 Task: Search one way flight ticket for 5 adults, 1 child, 2 infants in seat and 1 infant on lap in business from San Juan/carolina: Luis Munoz Marin International Airport to Fort Wayne: Fort Wayne International Airport on 8-4-2023. Choice of flights is Spirit. Number of bags: 1 carry on bag. Price is upto 76000. Outbound departure time preference is 17:30.
Action: Mouse moved to (284, 238)
Screenshot: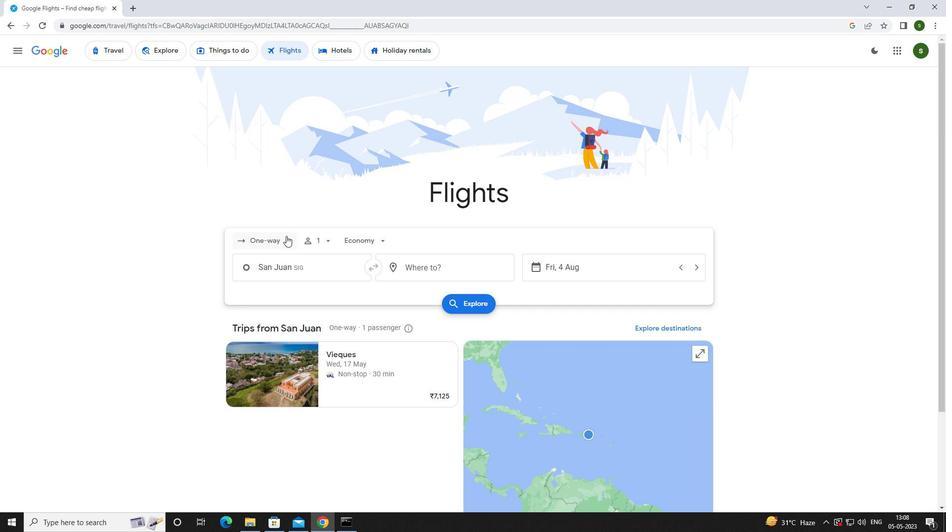 
Action: Mouse pressed left at (284, 238)
Screenshot: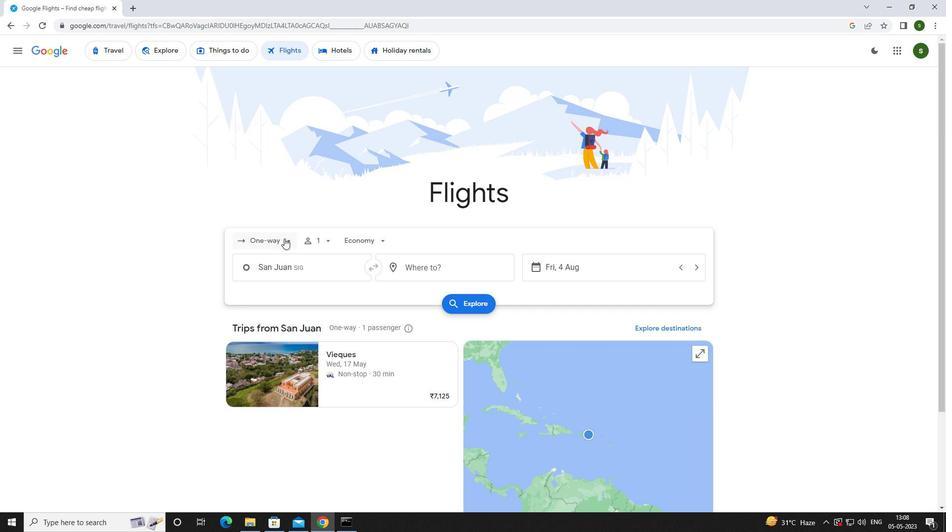
Action: Mouse moved to (284, 287)
Screenshot: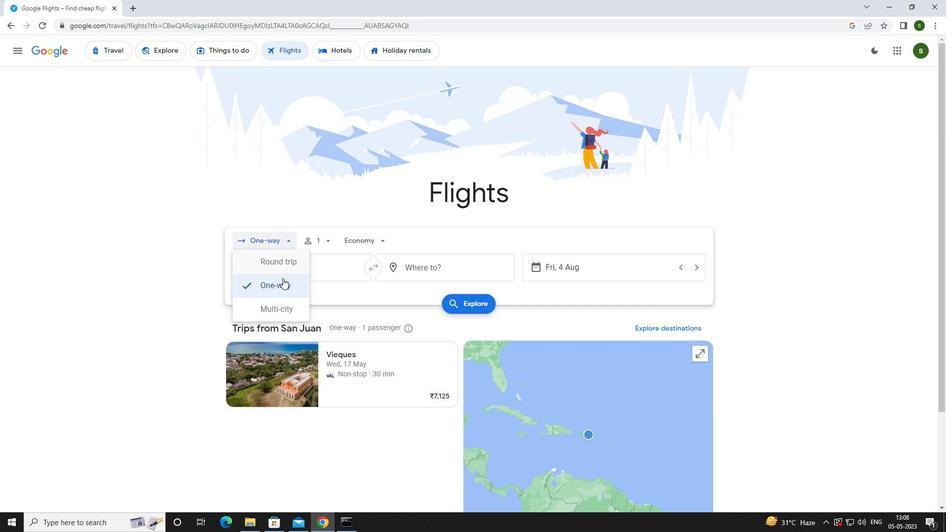 
Action: Mouse pressed left at (284, 287)
Screenshot: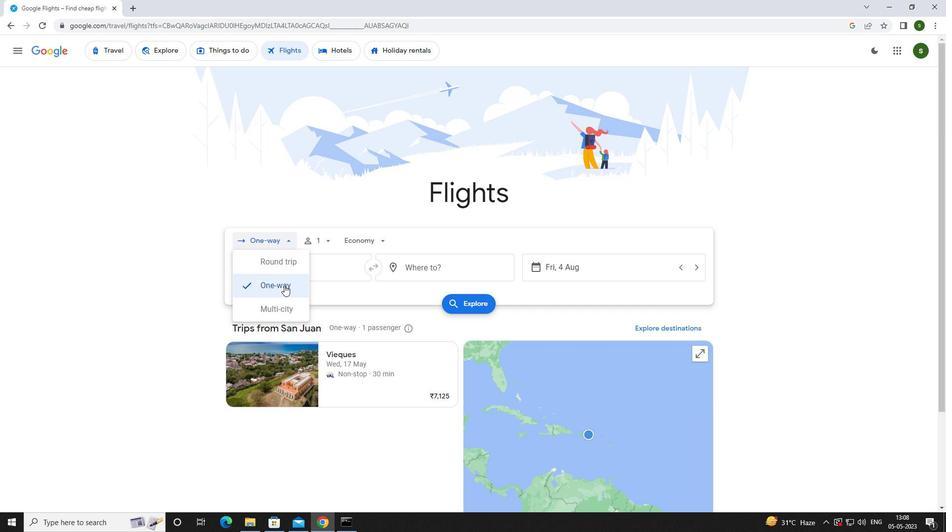 
Action: Mouse moved to (321, 238)
Screenshot: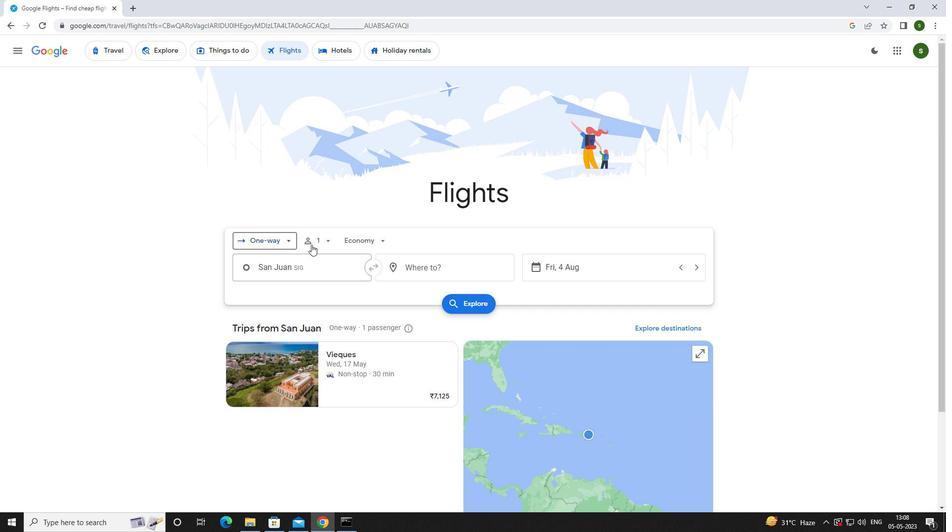 
Action: Mouse pressed left at (321, 238)
Screenshot: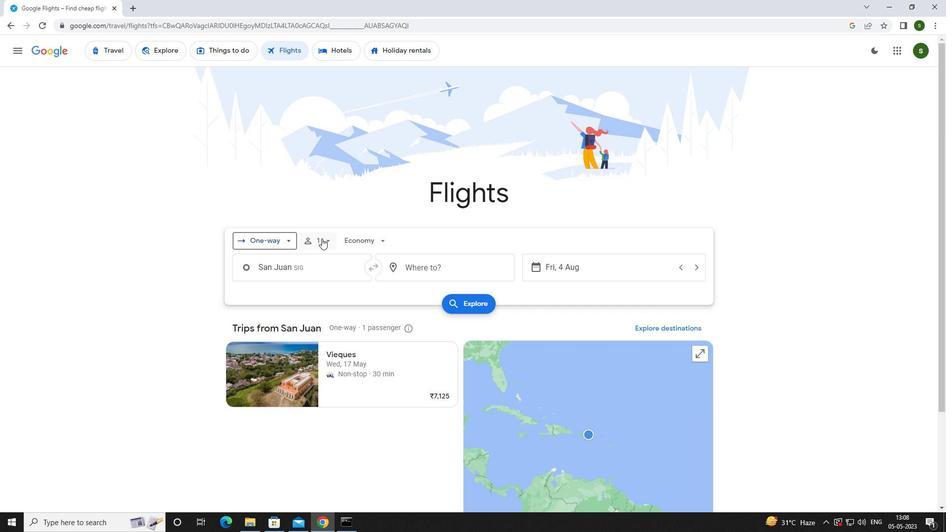
Action: Mouse moved to (404, 266)
Screenshot: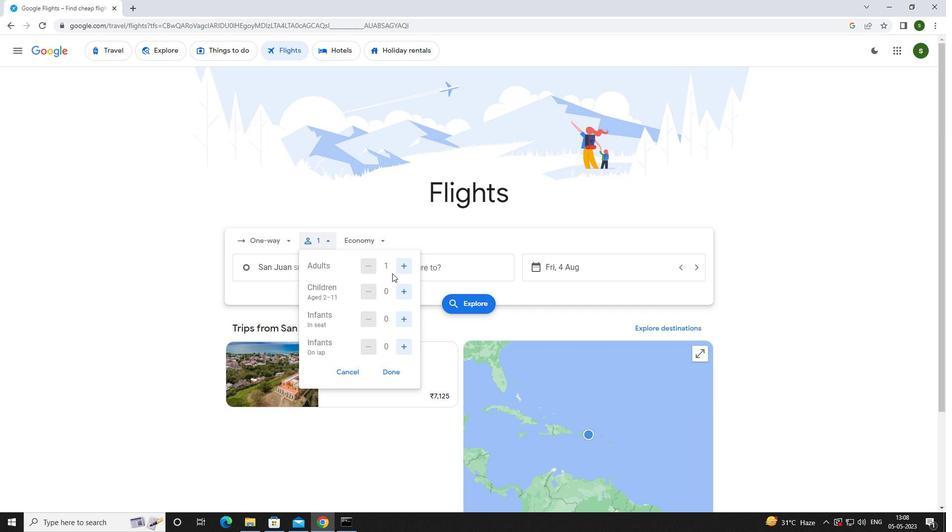 
Action: Mouse pressed left at (404, 266)
Screenshot: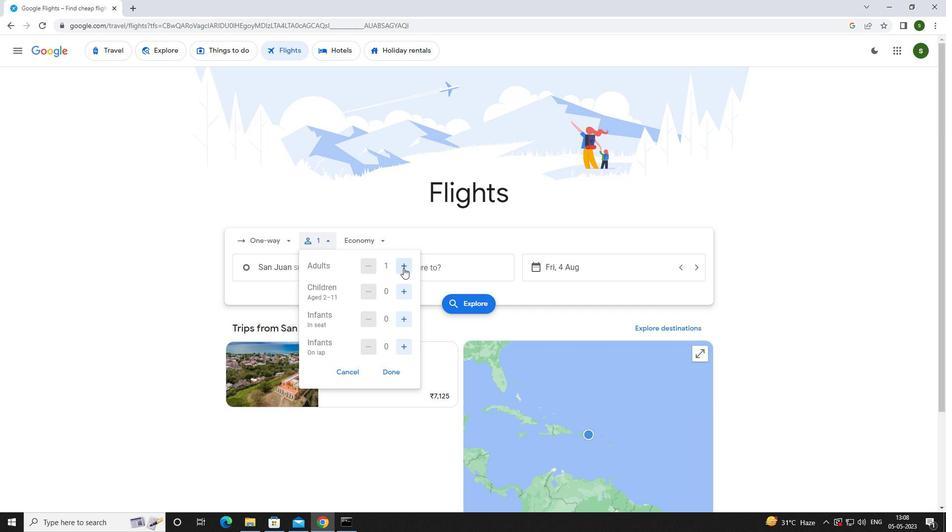 
Action: Mouse pressed left at (404, 266)
Screenshot: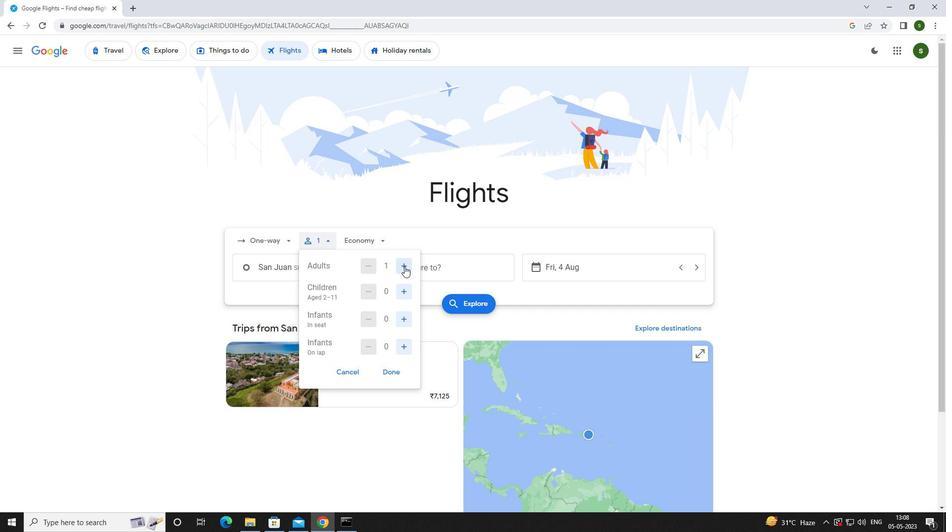 
Action: Mouse pressed left at (404, 266)
Screenshot: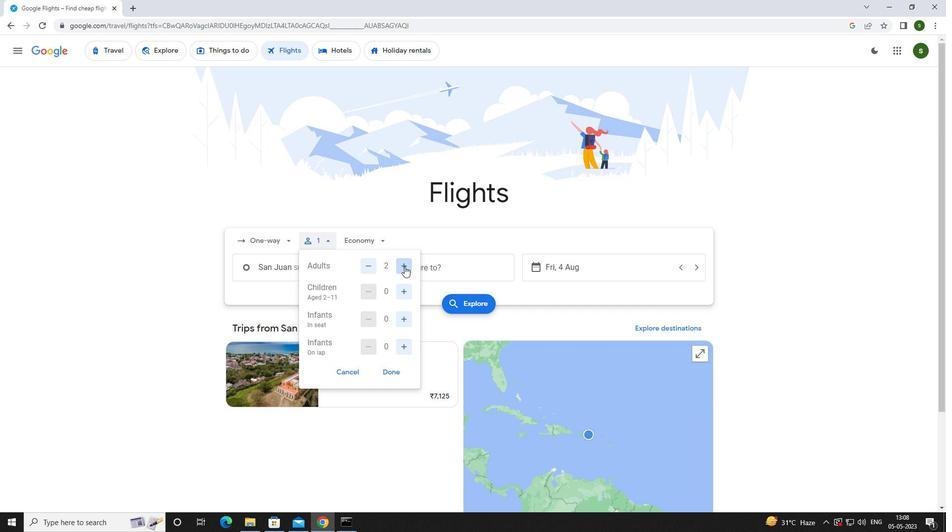
Action: Mouse pressed left at (404, 266)
Screenshot: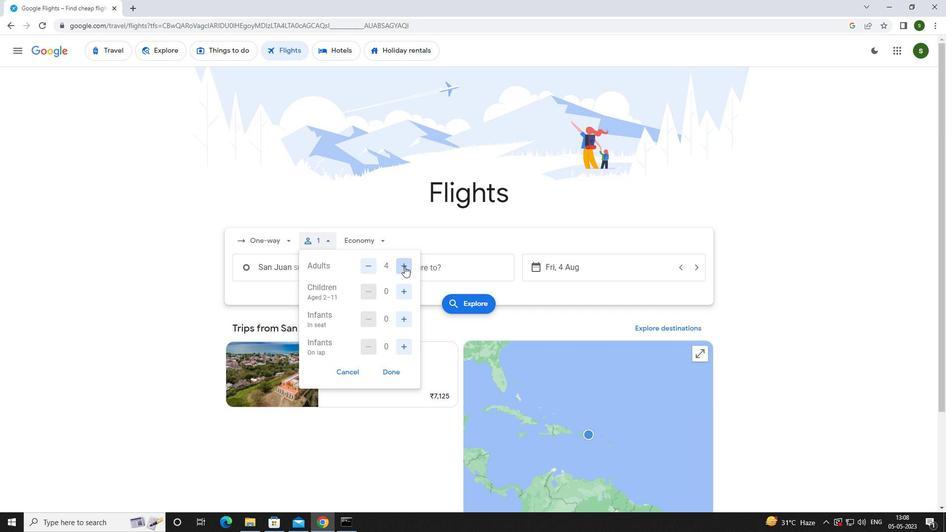 
Action: Mouse moved to (402, 286)
Screenshot: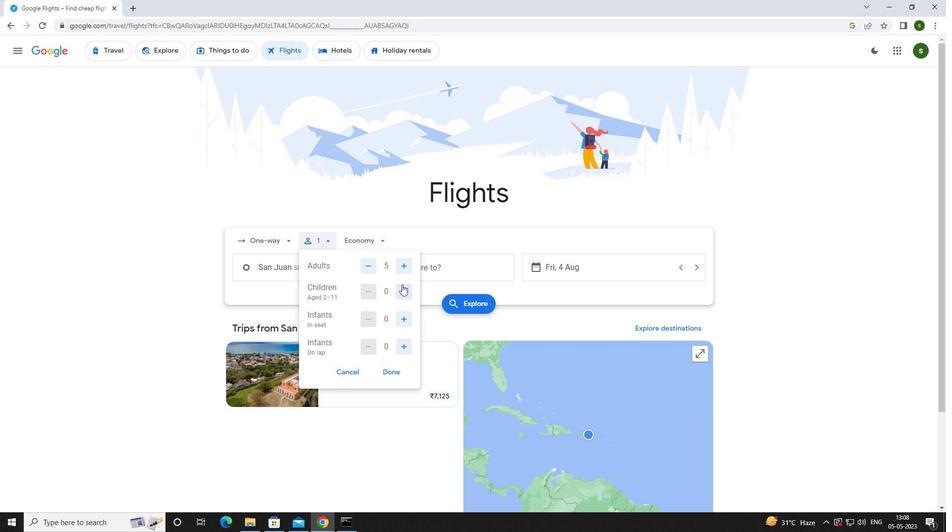 
Action: Mouse pressed left at (402, 286)
Screenshot: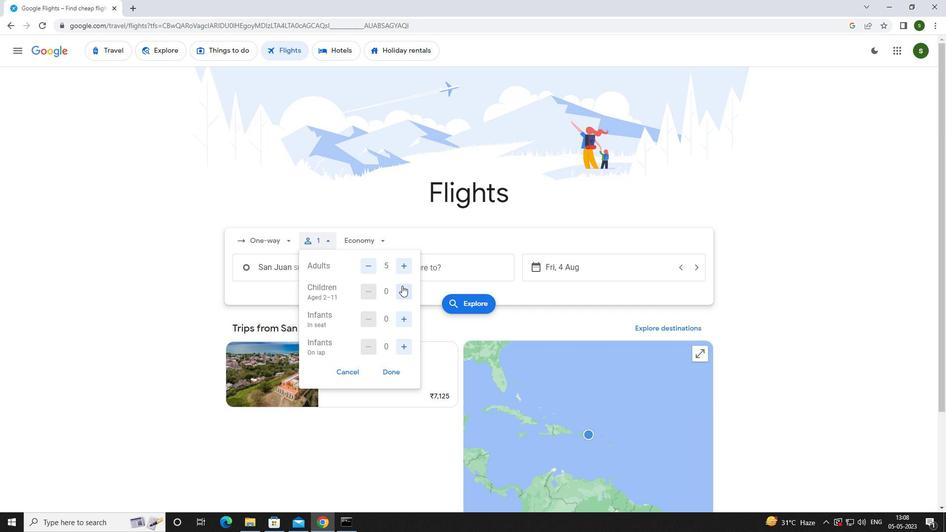 
Action: Mouse moved to (403, 320)
Screenshot: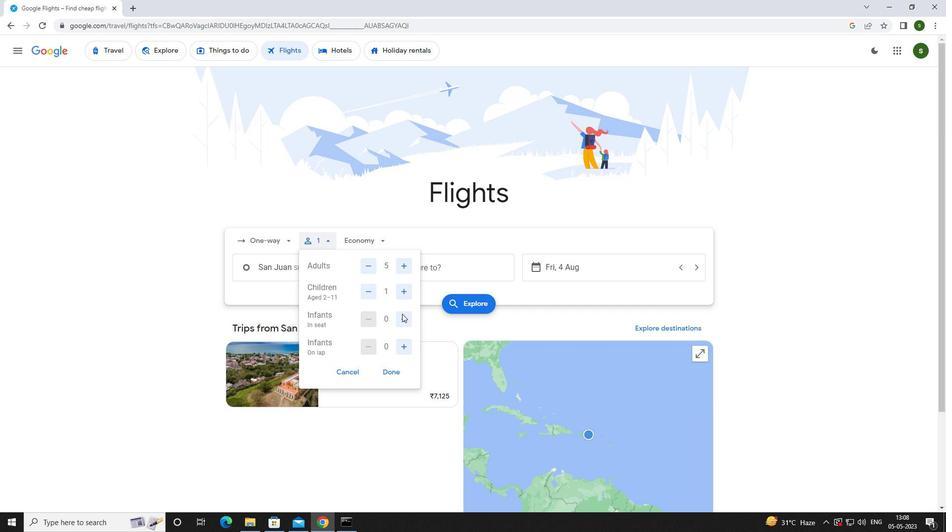 
Action: Mouse pressed left at (403, 320)
Screenshot: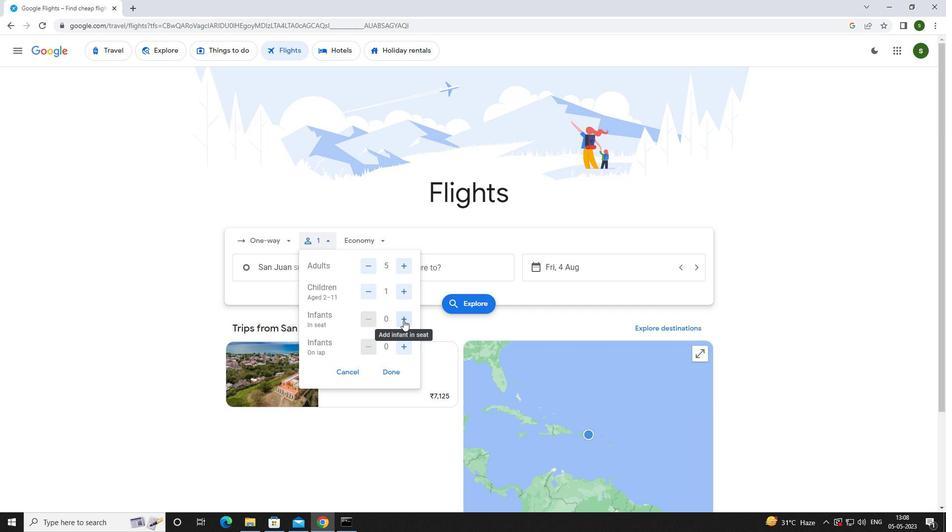 
Action: Mouse pressed left at (403, 320)
Screenshot: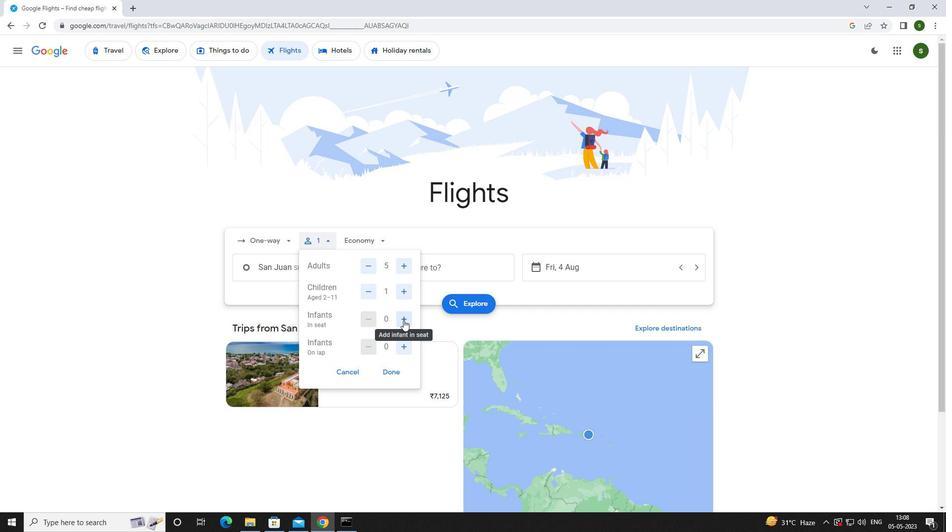 
Action: Mouse moved to (399, 345)
Screenshot: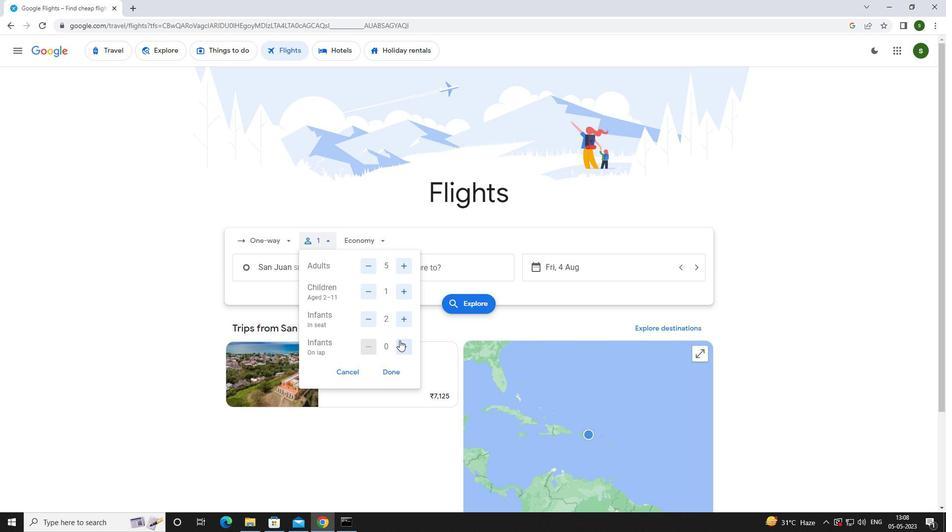 
Action: Mouse pressed left at (399, 345)
Screenshot: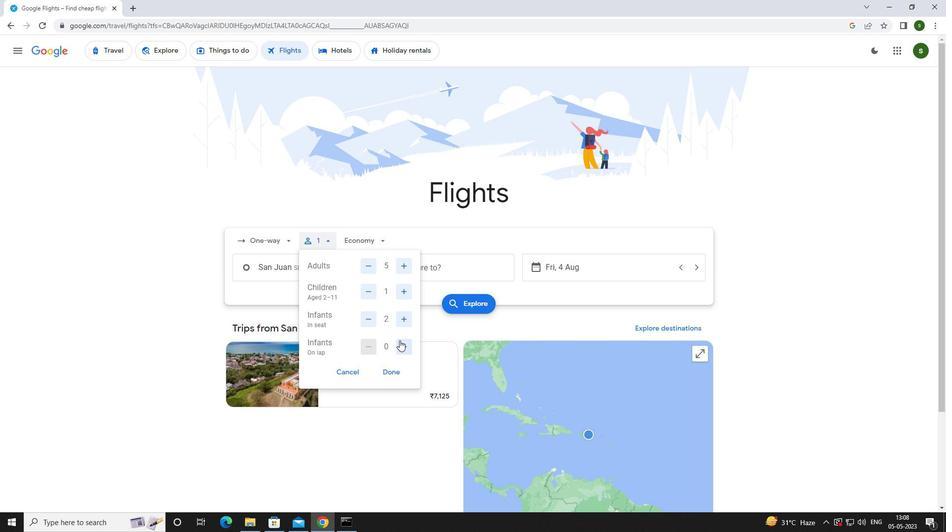 
Action: Mouse moved to (377, 239)
Screenshot: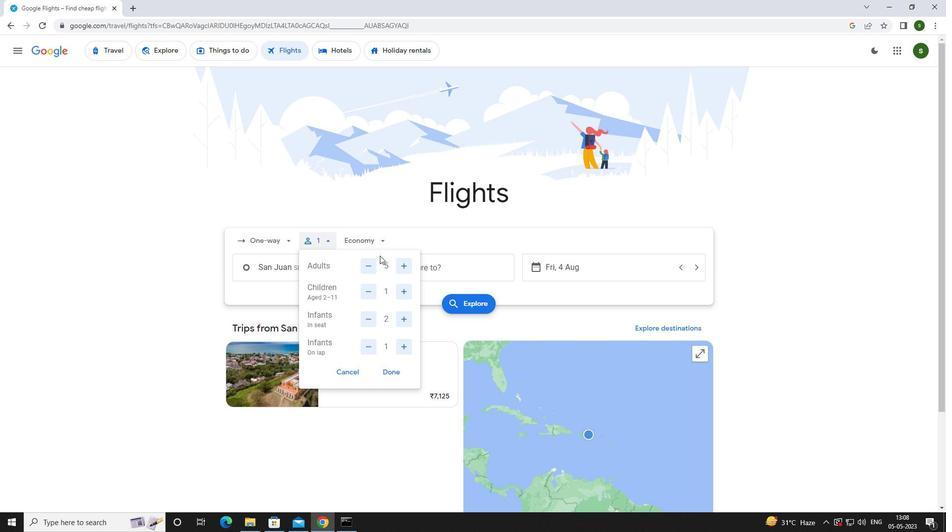 
Action: Mouse pressed left at (377, 239)
Screenshot: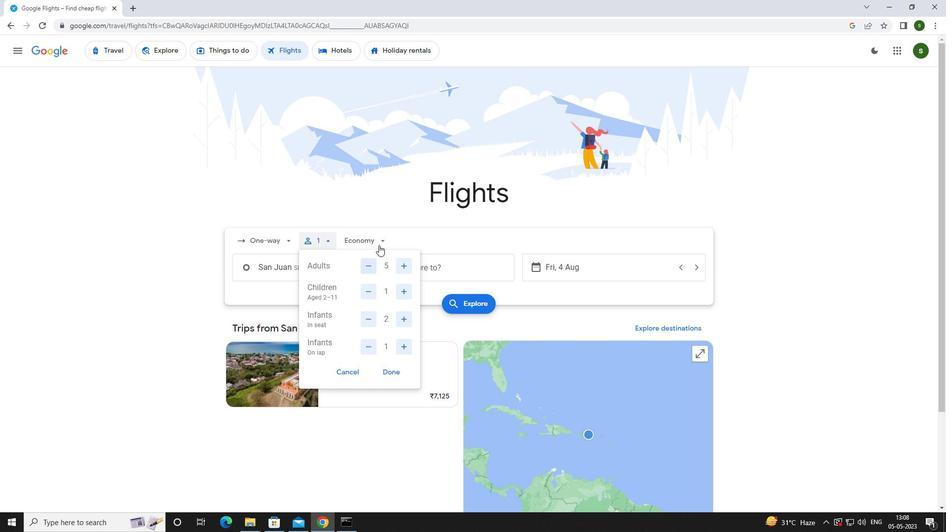 
Action: Mouse moved to (391, 310)
Screenshot: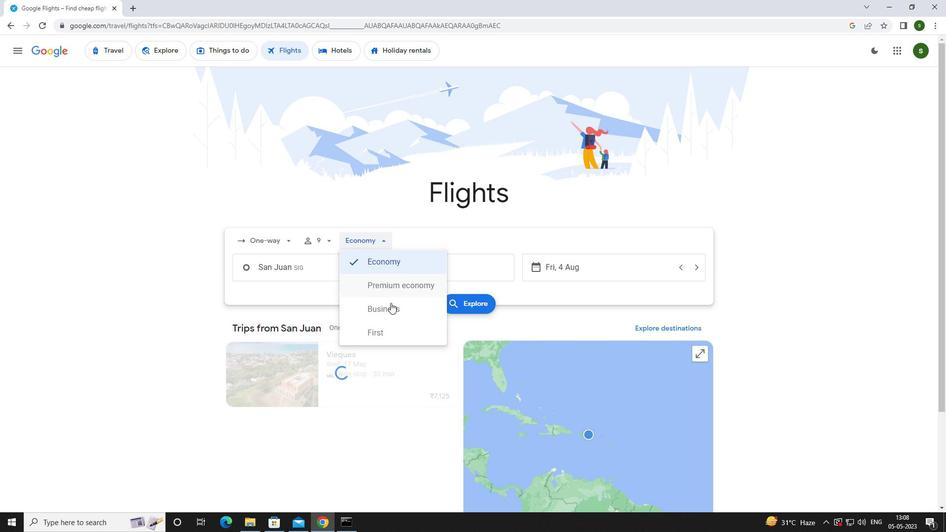 
Action: Mouse pressed left at (391, 310)
Screenshot: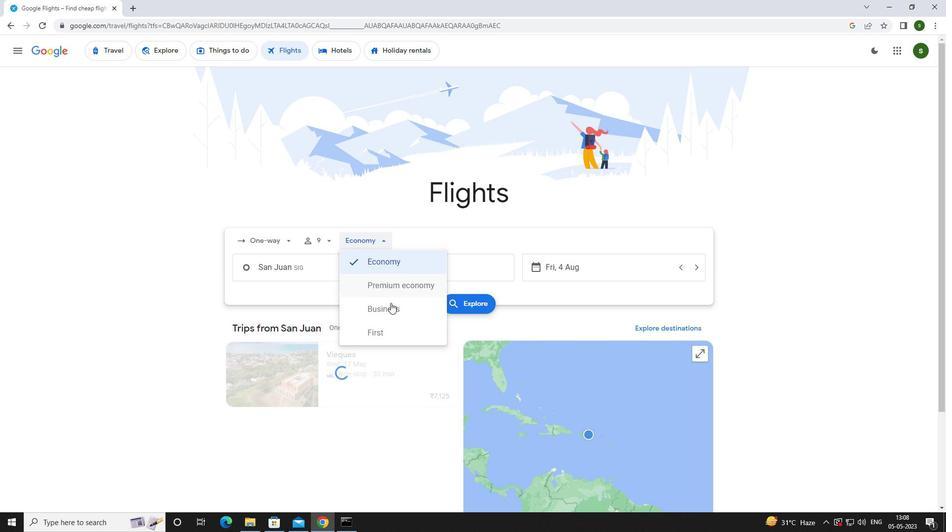
Action: Mouse moved to (320, 272)
Screenshot: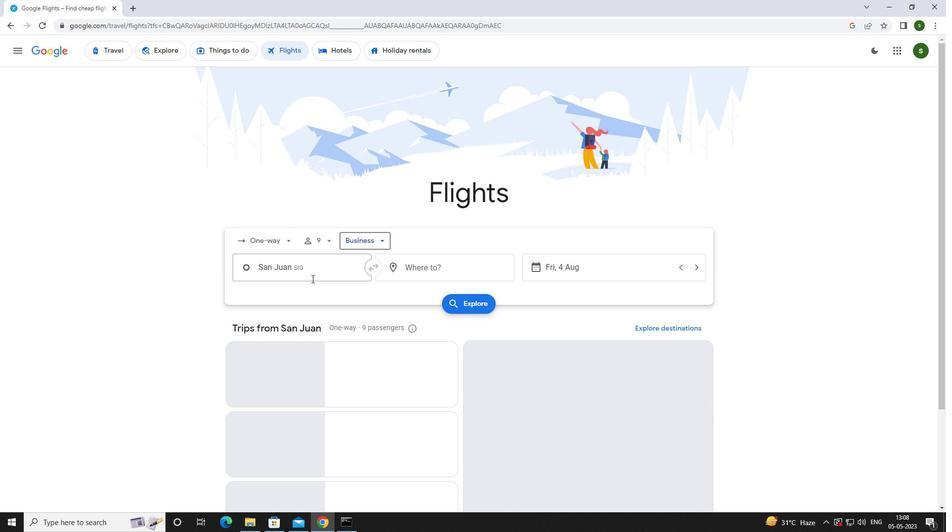 
Action: Mouse pressed left at (320, 272)
Screenshot: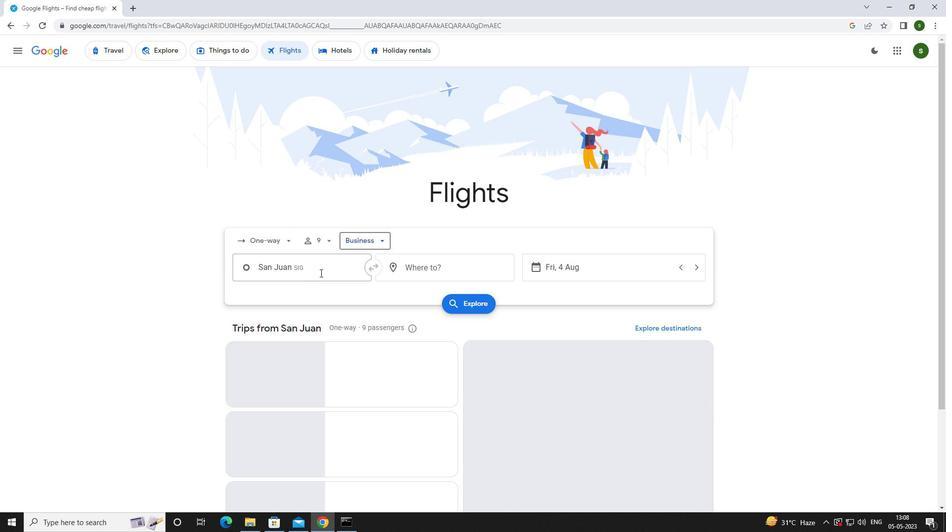 
Action: Mouse moved to (323, 276)
Screenshot: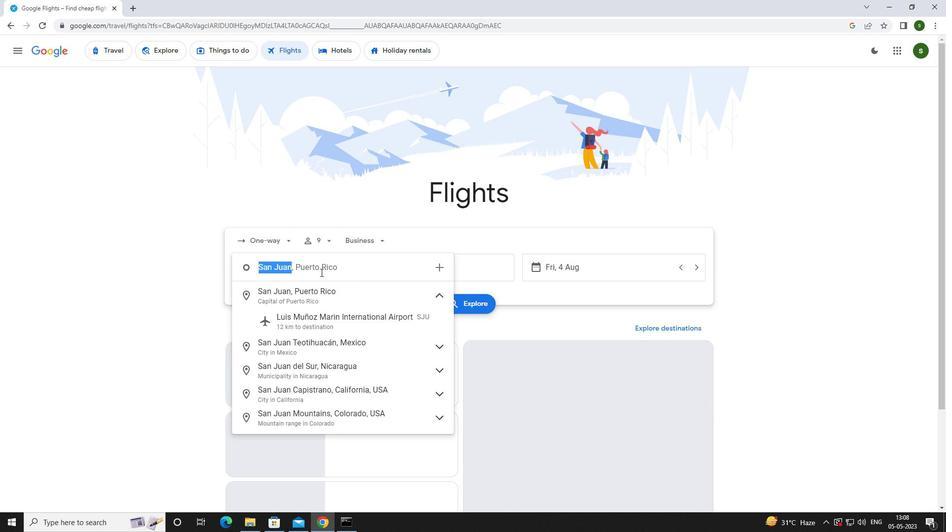 
Action: Key pressed <Key.caps_lock>l<Key.caps_lock>uis<Key.space><Key.caps_lock>m<Key.caps_lock>un
Screenshot: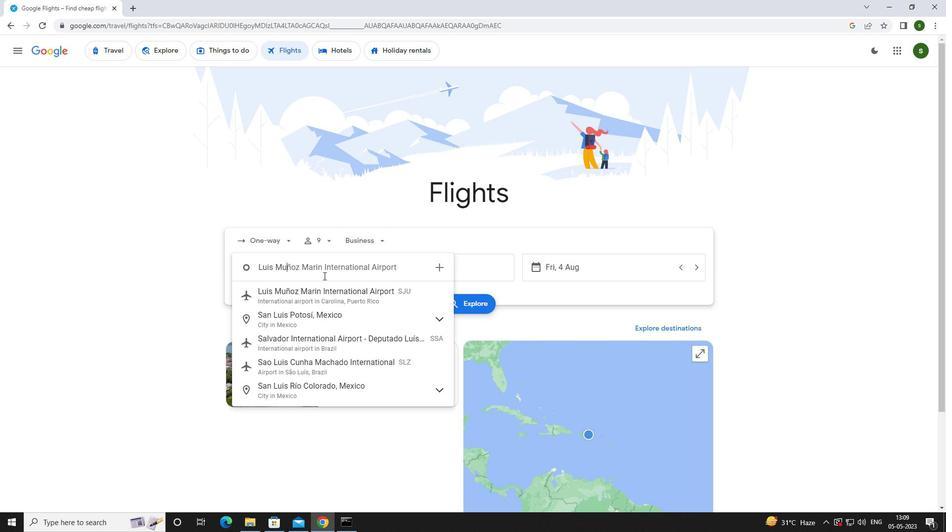 
Action: Mouse moved to (325, 293)
Screenshot: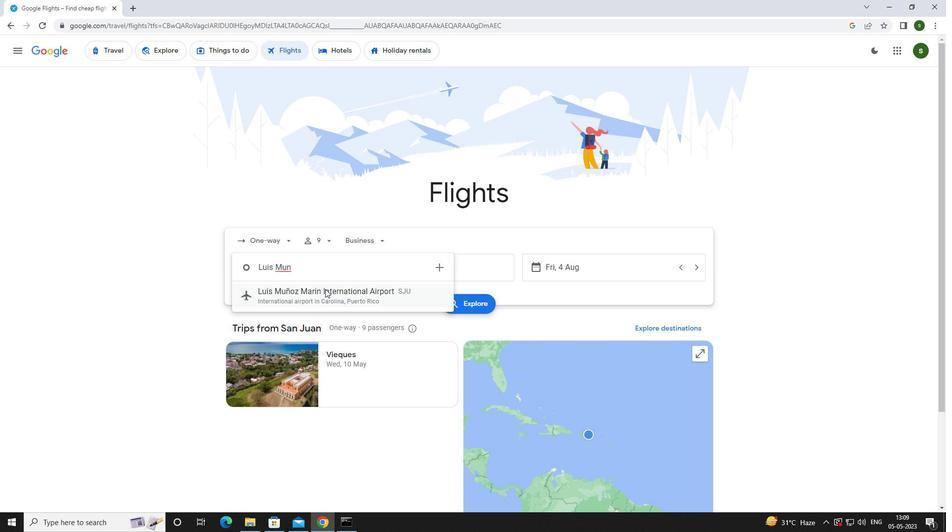 
Action: Mouse pressed left at (325, 293)
Screenshot: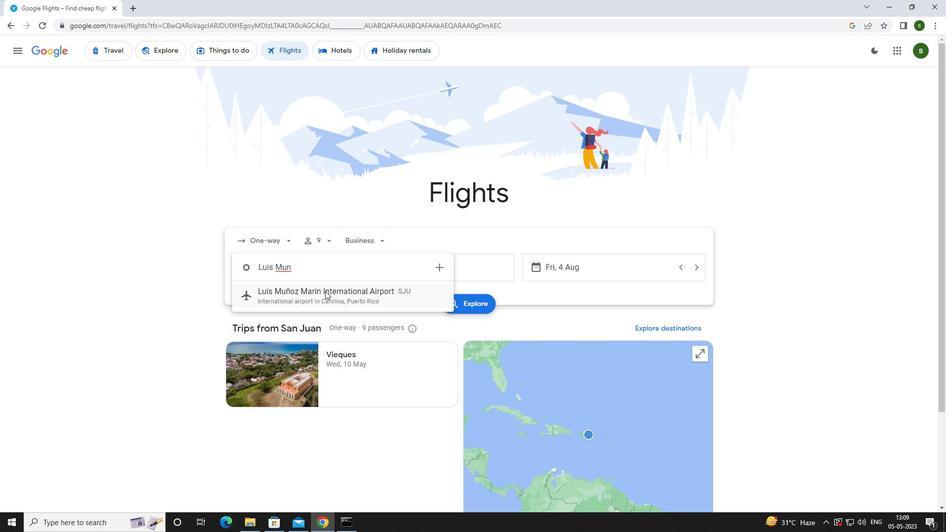 
Action: Mouse moved to (434, 271)
Screenshot: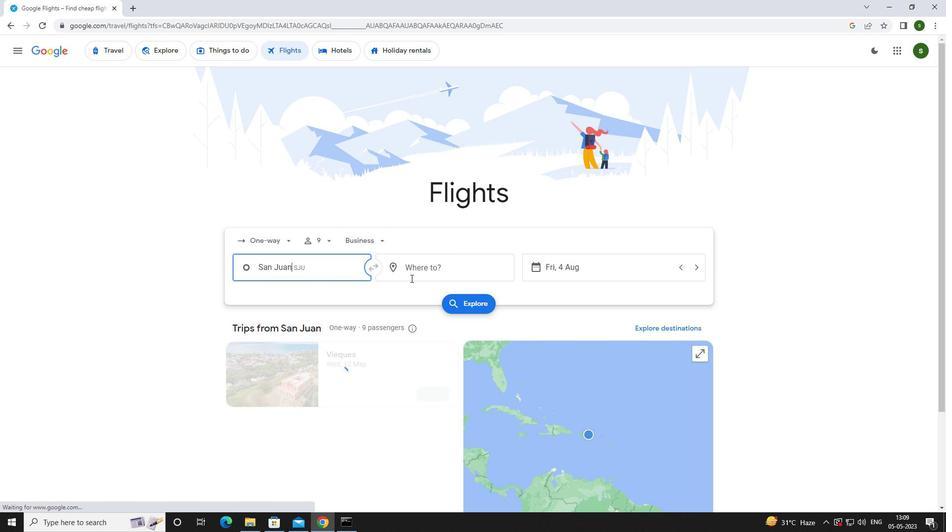 
Action: Mouse pressed left at (434, 271)
Screenshot: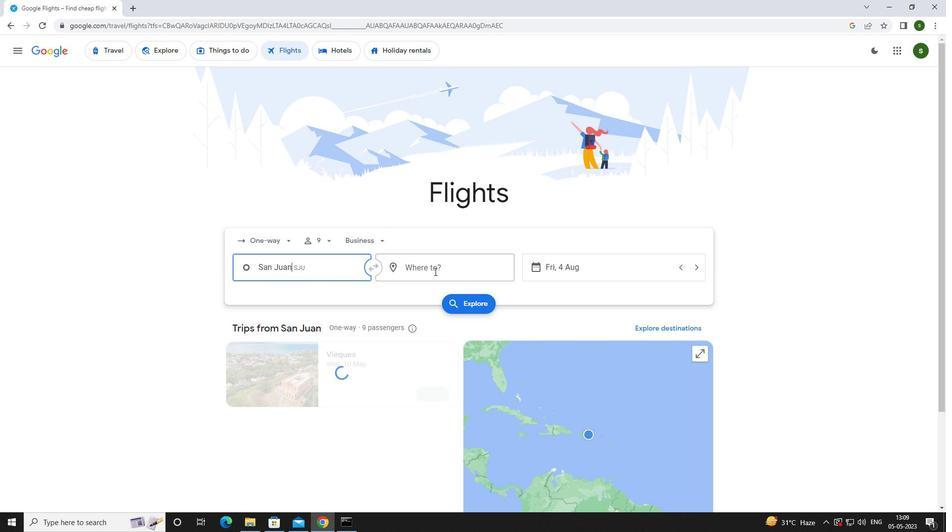 
Action: Key pressed <Key.caps_lock>f<Key.caps_lock>ort<Key.space><Key.caps_lock>w<Key.caps_lock>Ay
Screenshot: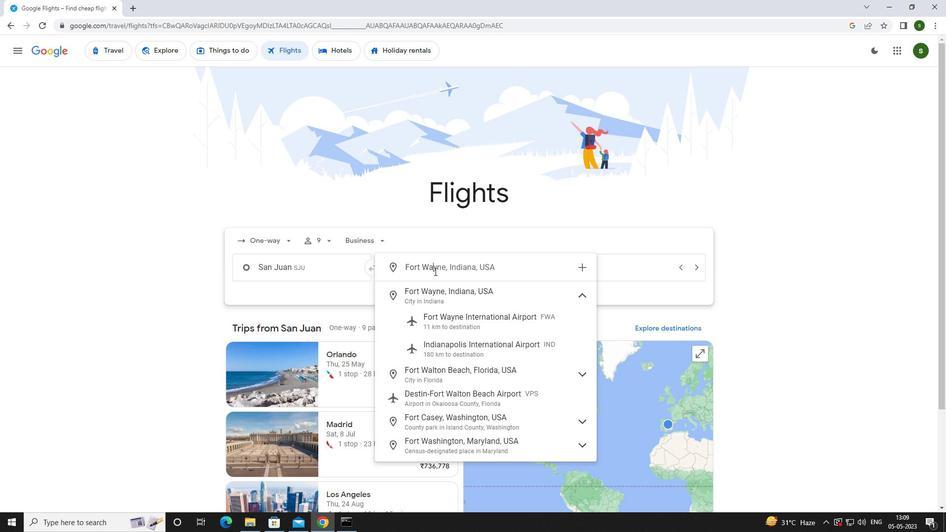 
Action: Mouse moved to (458, 325)
Screenshot: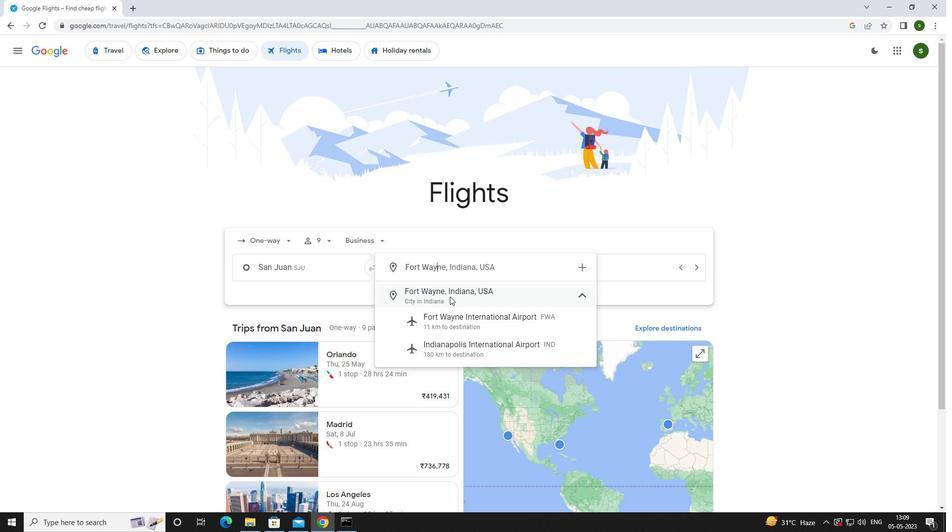 
Action: Mouse pressed left at (458, 325)
Screenshot: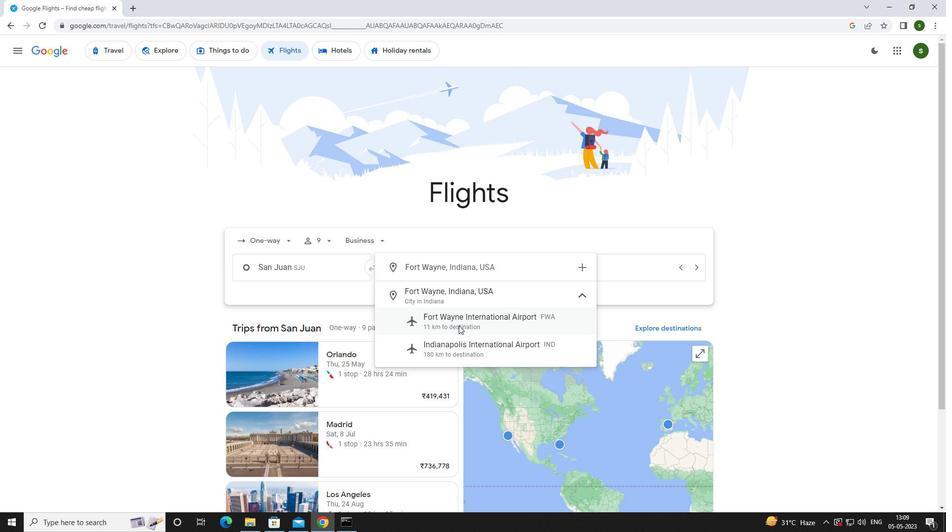 
Action: Mouse moved to (581, 269)
Screenshot: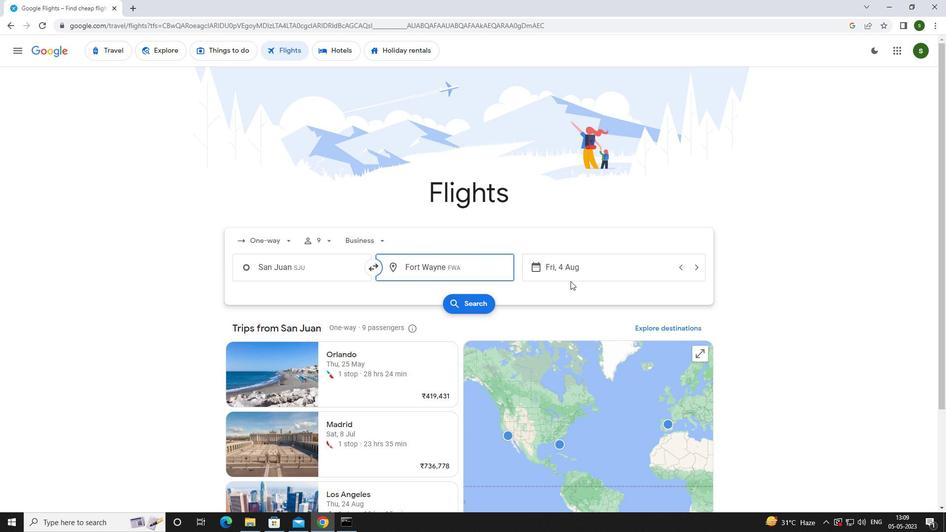 
Action: Mouse pressed left at (581, 269)
Screenshot: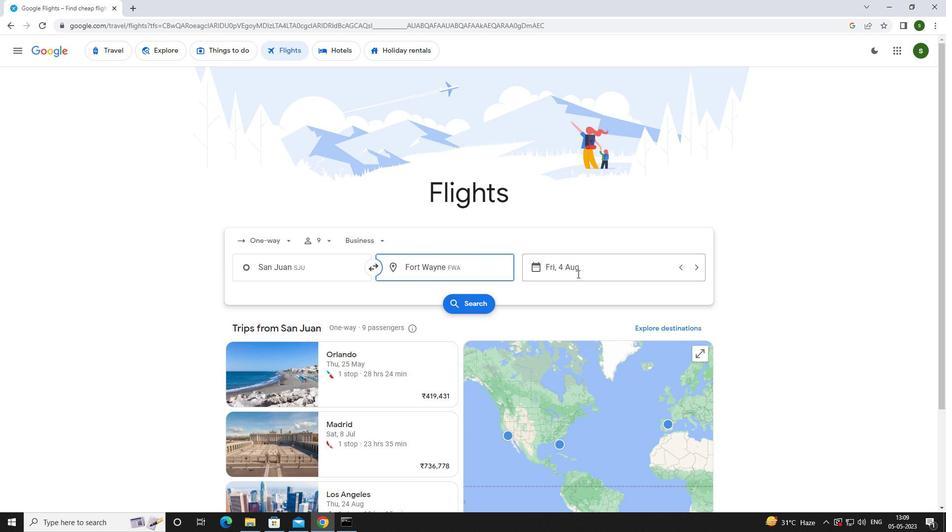 
Action: Mouse moved to (474, 333)
Screenshot: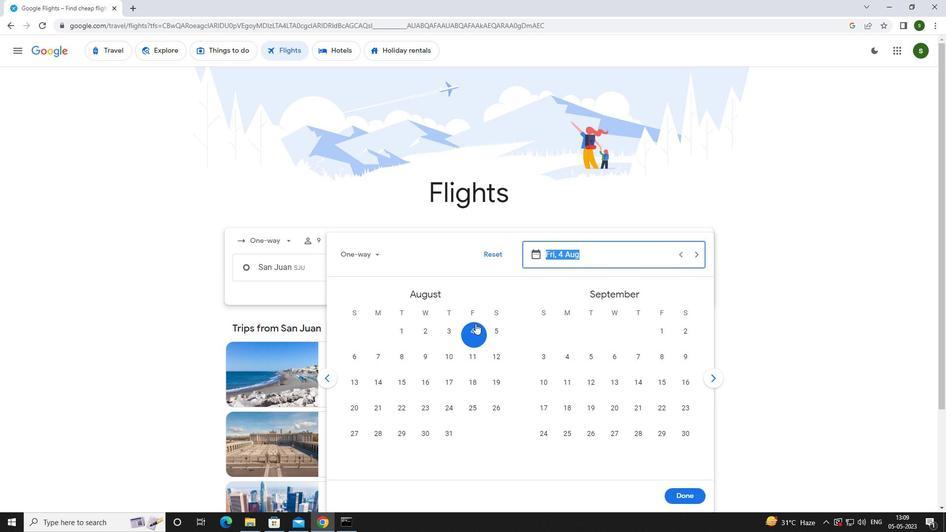 
Action: Mouse pressed left at (474, 333)
Screenshot: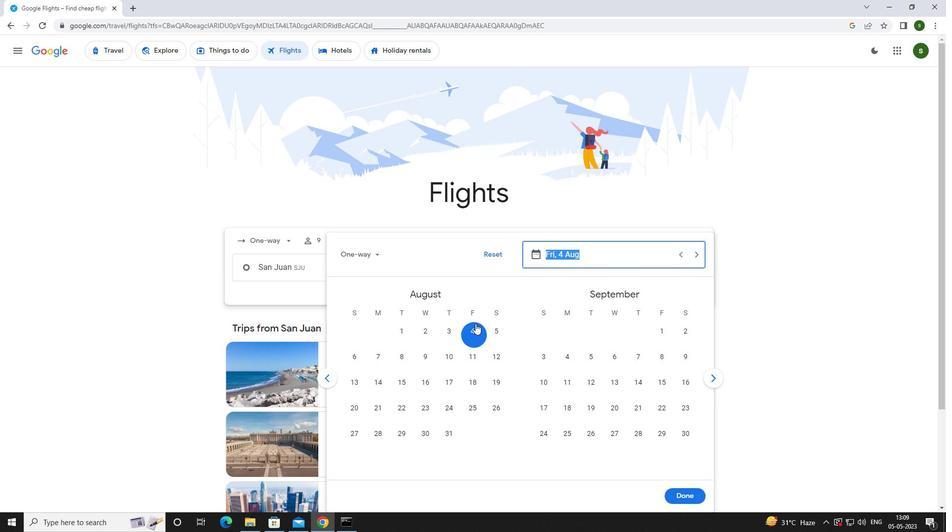 
Action: Mouse moved to (678, 496)
Screenshot: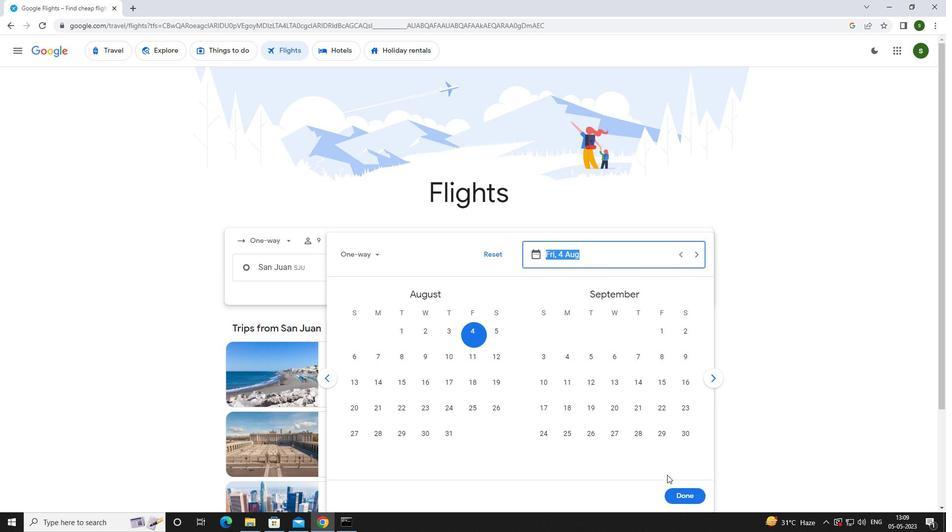 
Action: Mouse pressed left at (678, 496)
Screenshot: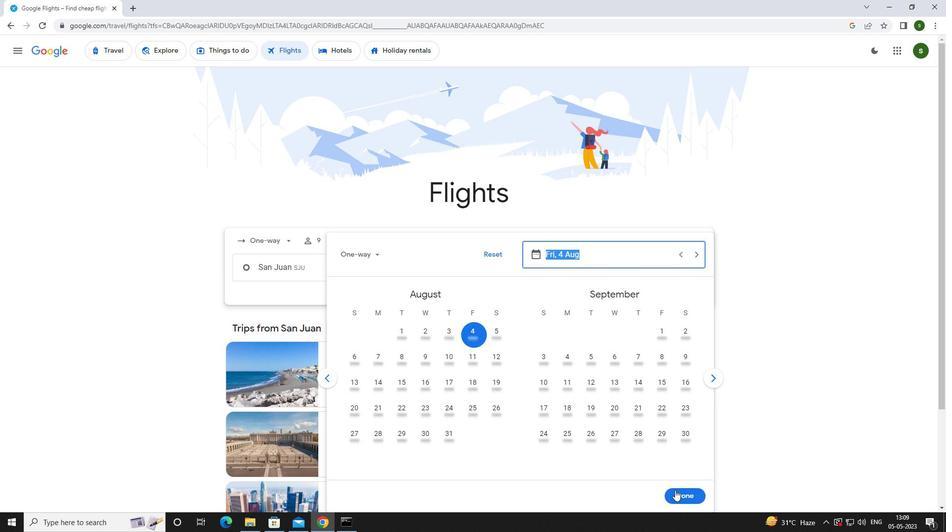 
Action: Mouse moved to (464, 304)
Screenshot: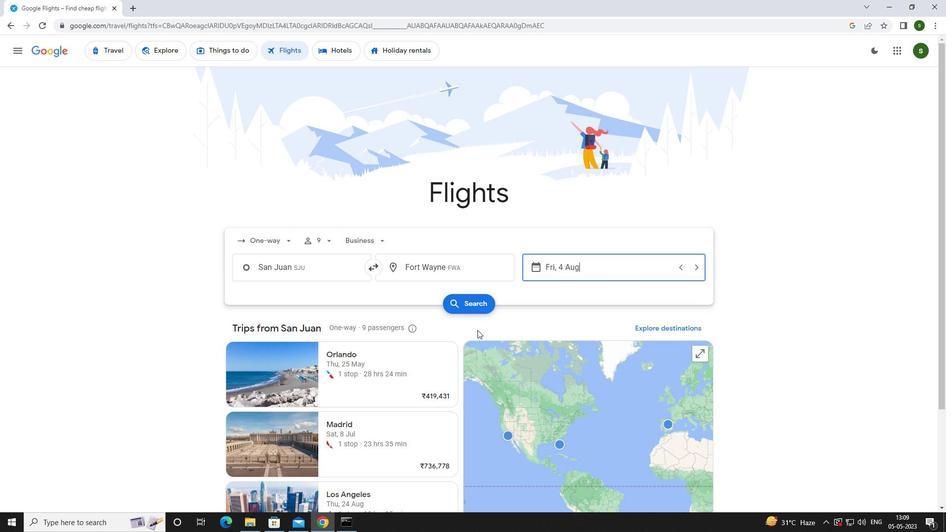 
Action: Mouse pressed left at (464, 304)
Screenshot: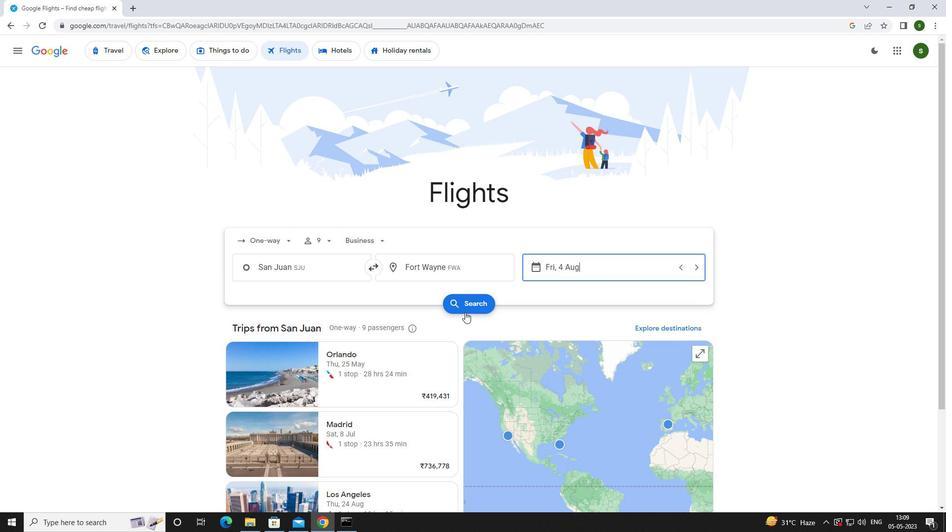 
Action: Mouse moved to (247, 140)
Screenshot: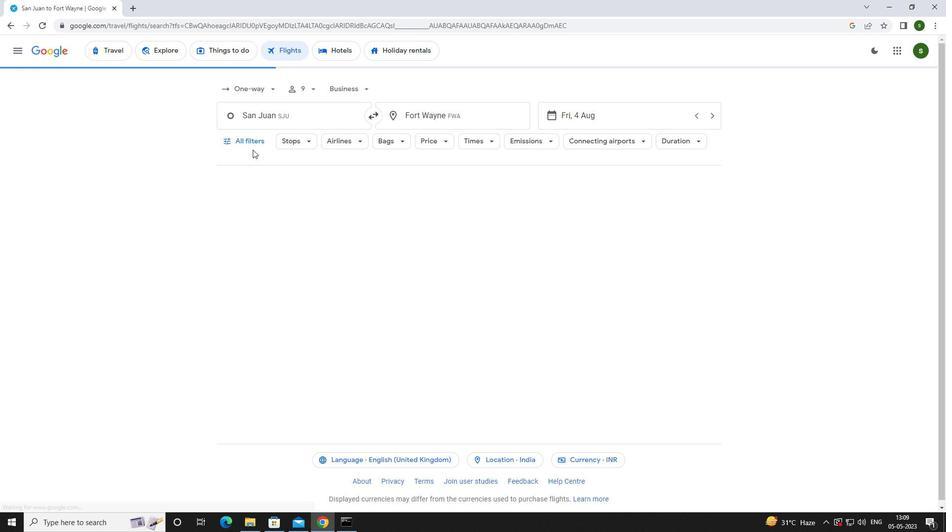
Action: Mouse pressed left at (247, 140)
Screenshot: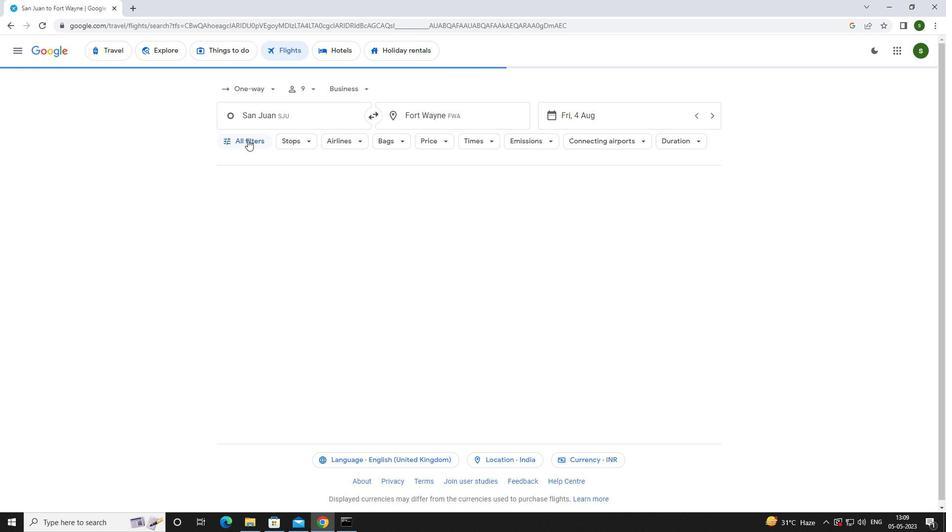 
Action: Mouse moved to (365, 354)
Screenshot: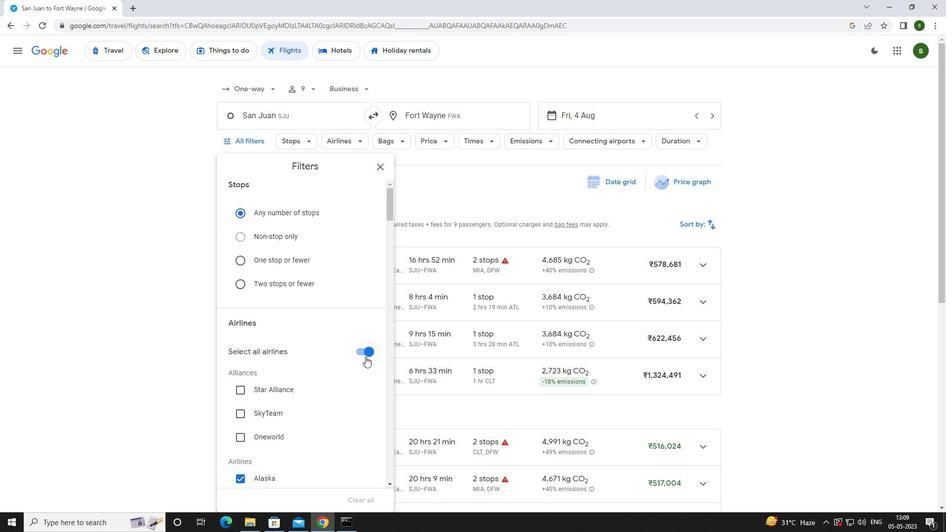 
Action: Mouse pressed left at (365, 354)
Screenshot: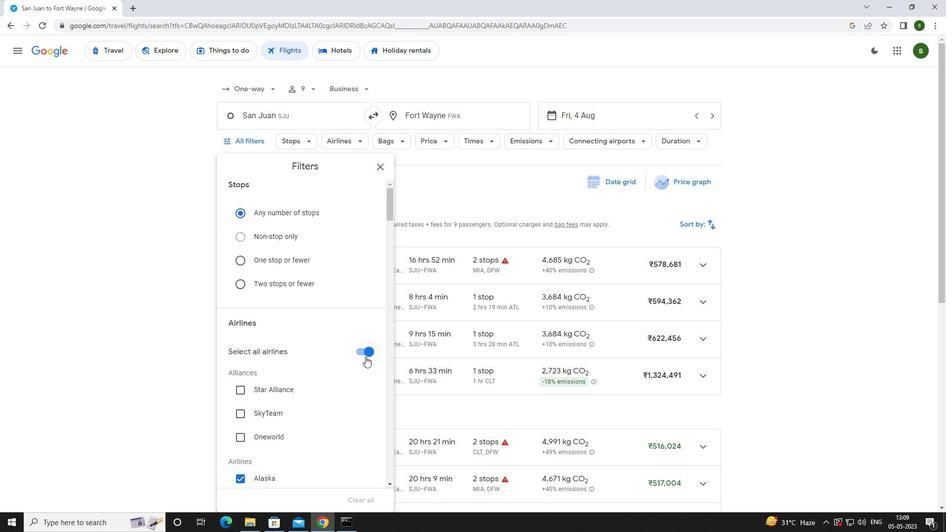 
Action: Mouse moved to (340, 331)
Screenshot: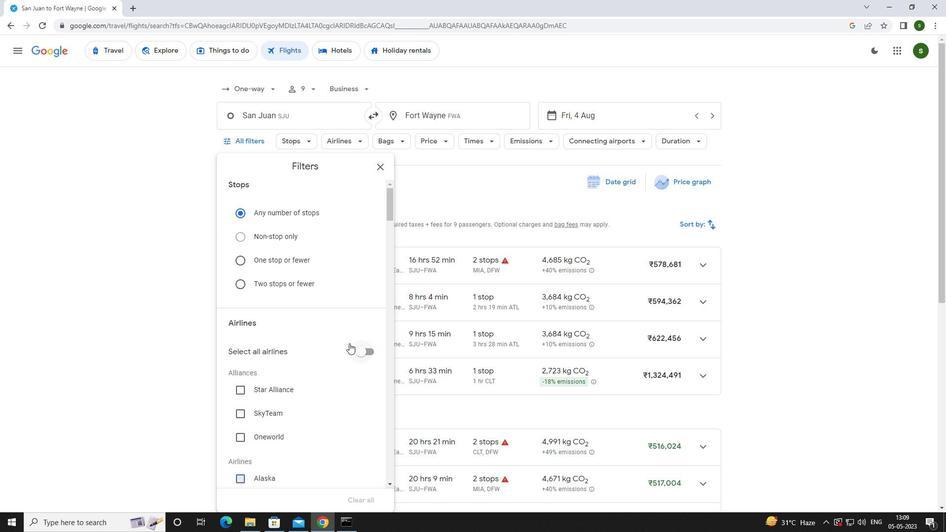 
Action: Mouse scrolled (340, 330) with delta (0, 0)
Screenshot: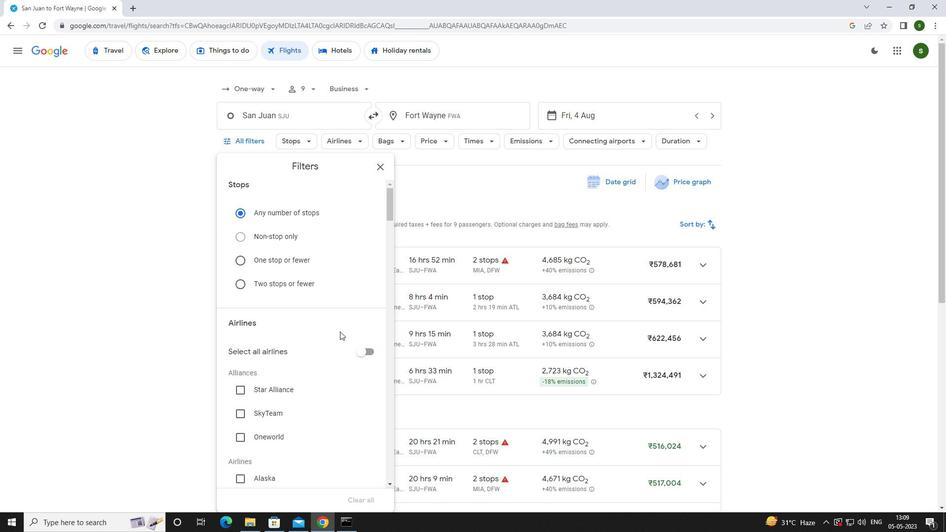 
Action: Mouse scrolled (340, 330) with delta (0, 0)
Screenshot: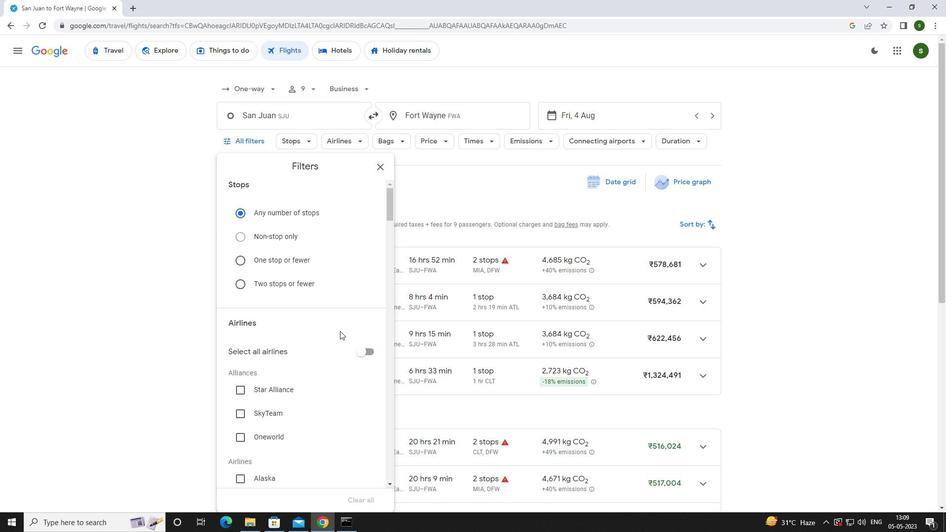 
Action: Mouse scrolled (340, 330) with delta (0, 0)
Screenshot: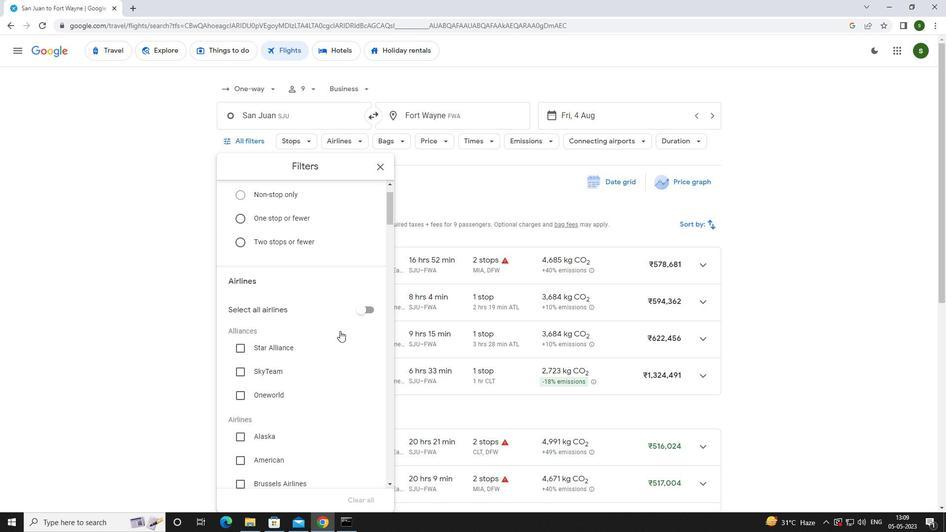 
Action: Mouse scrolled (340, 330) with delta (0, 0)
Screenshot: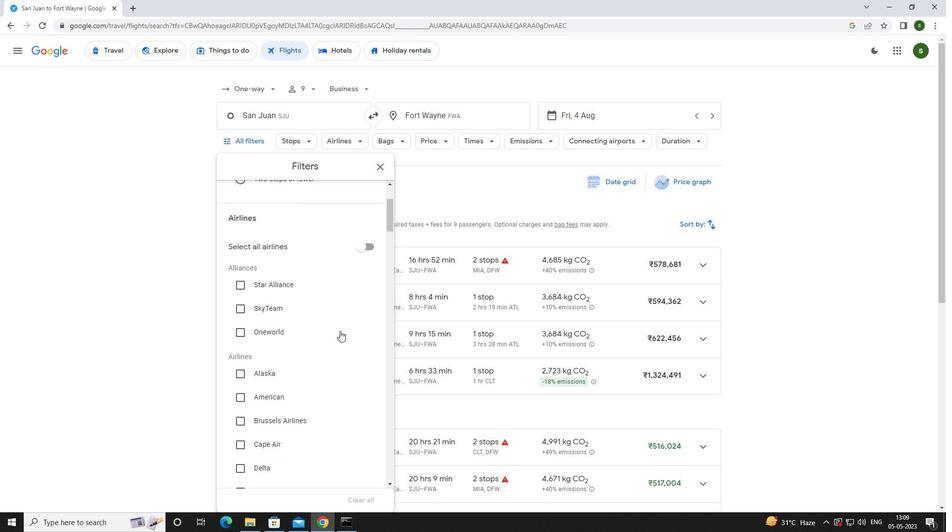 
Action: Mouse scrolled (340, 330) with delta (0, 0)
Screenshot: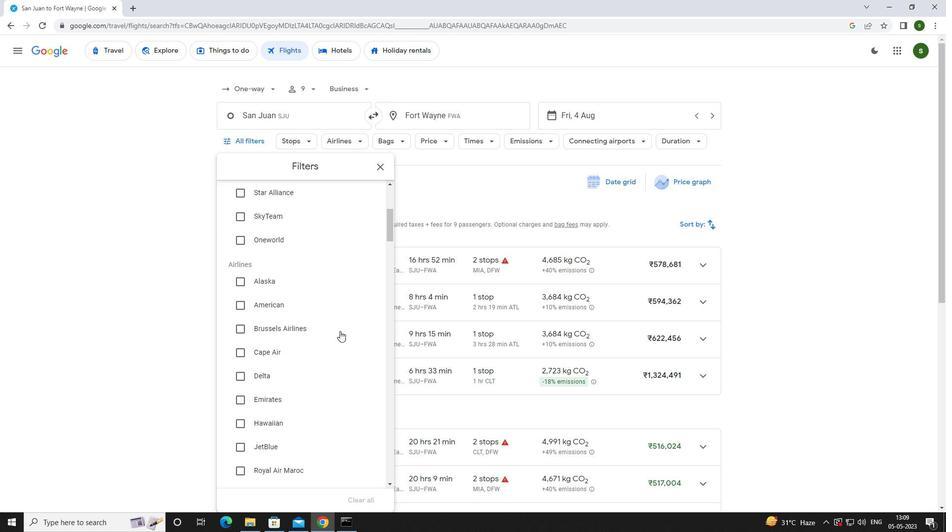 
Action: Mouse scrolled (340, 330) with delta (0, 0)
Screenshot: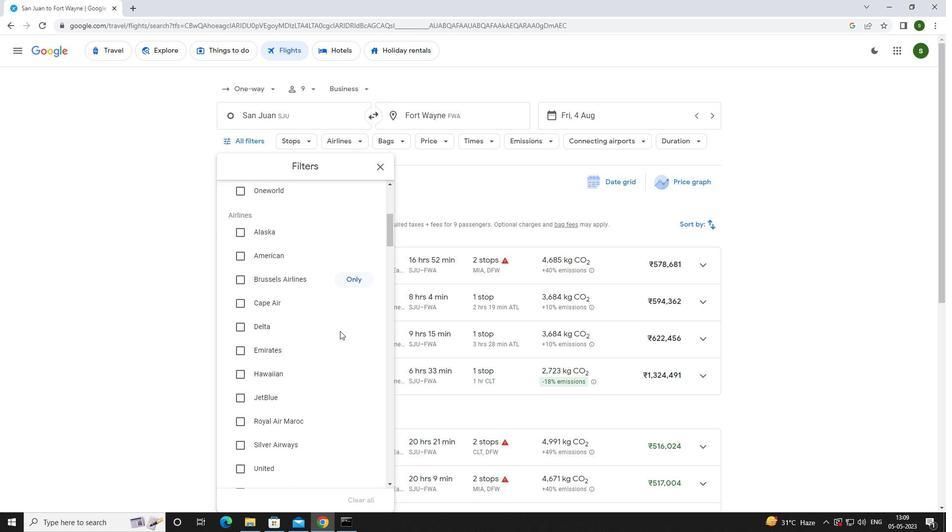 
Action: Mouse scrolled (340, 330) with delta (0, 0)
Screenshot: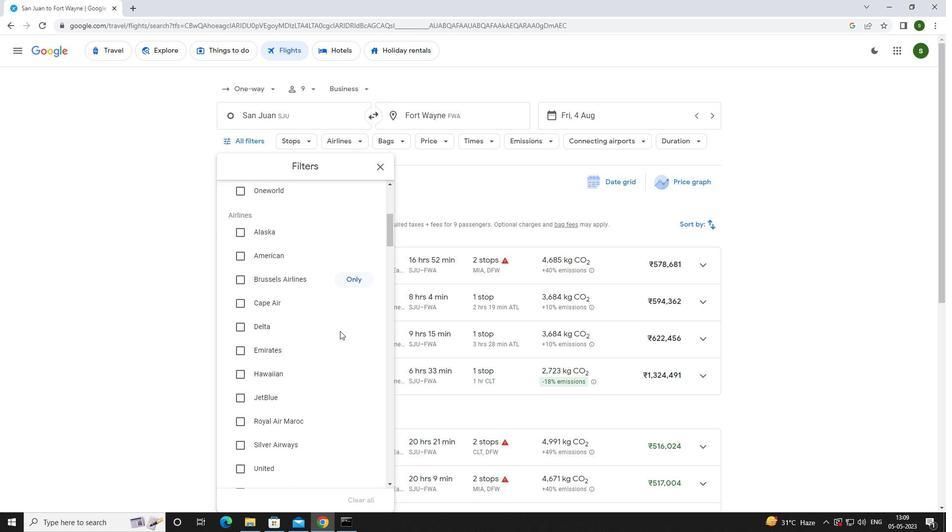 
Action: Mouse scrolled (340, 330) with delta (0, 0)
Screenshot: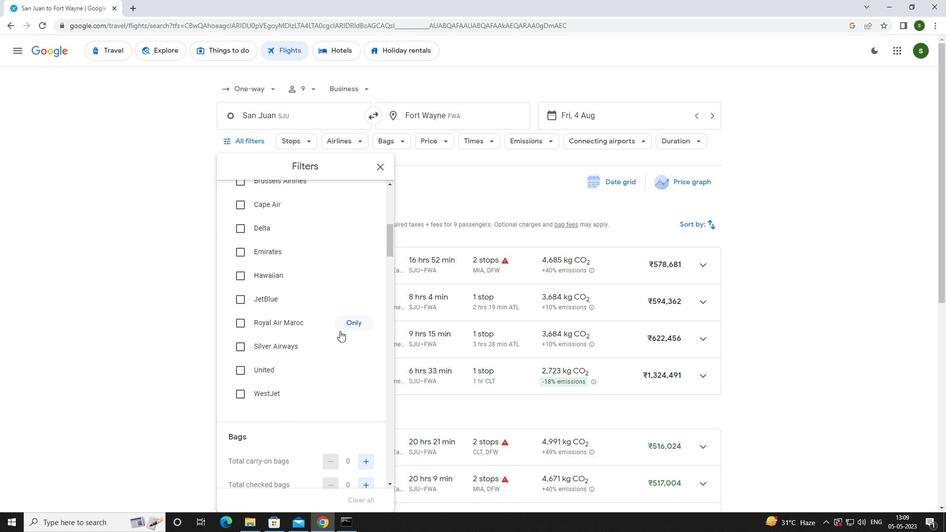 
Action: Mouse scrolled (340, 330) with delta (0, 0)
Screenshot: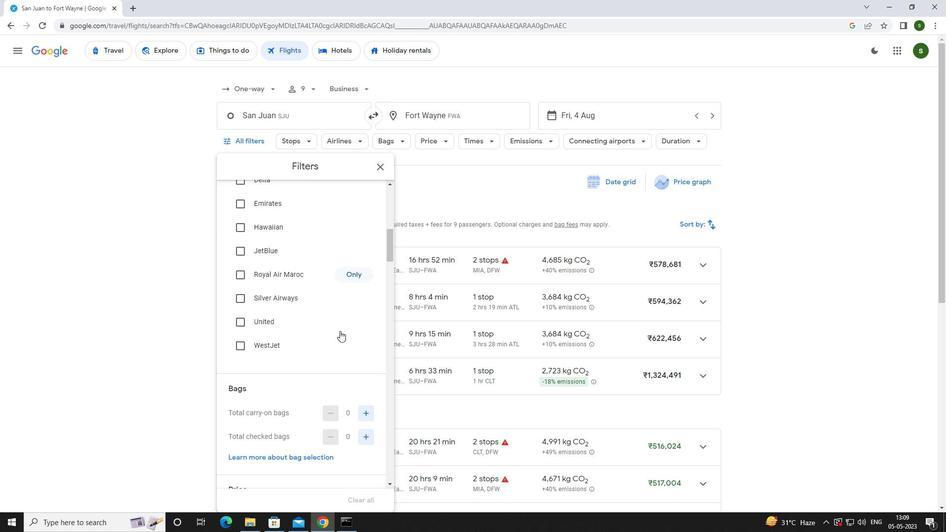 
Action: Mouse moved to (367, 362)
Screenshot: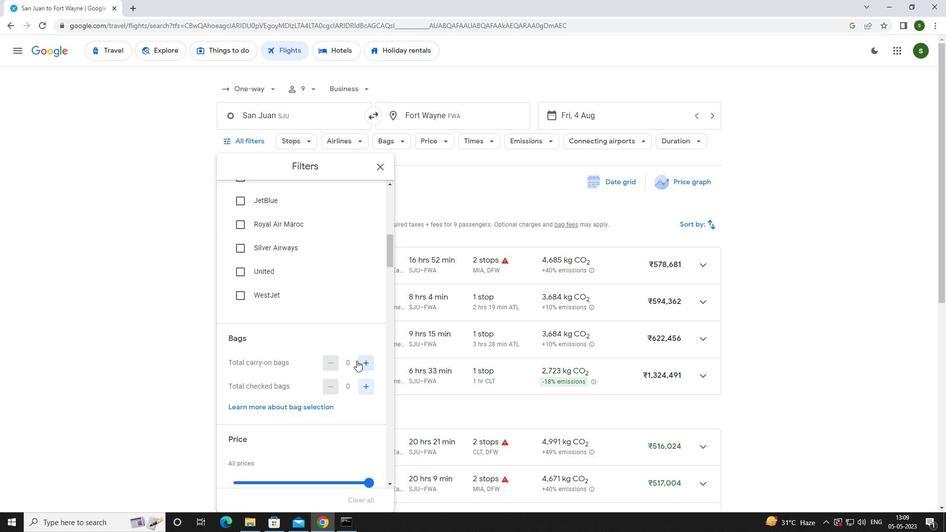 
Action: Mouse pressed left at (367, 362)
Screenshot: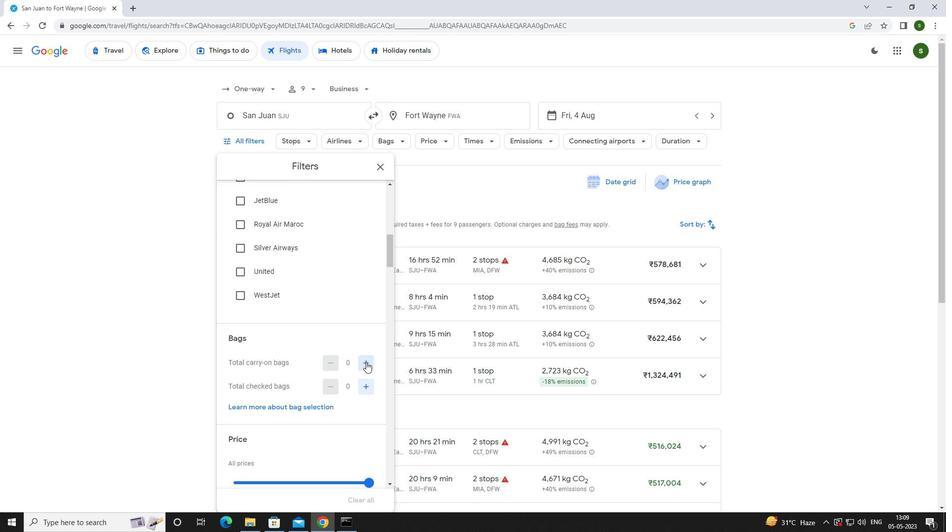 
Action: Mouse moved to (356, 448)
Screenshot: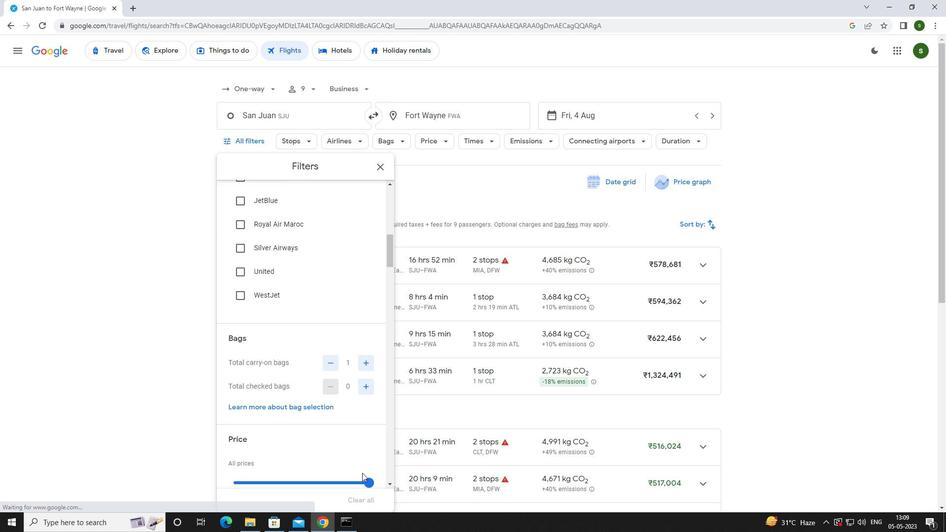 
Action: Mouse scrolled (356, 448) with delta (0, 0)
Screenshot: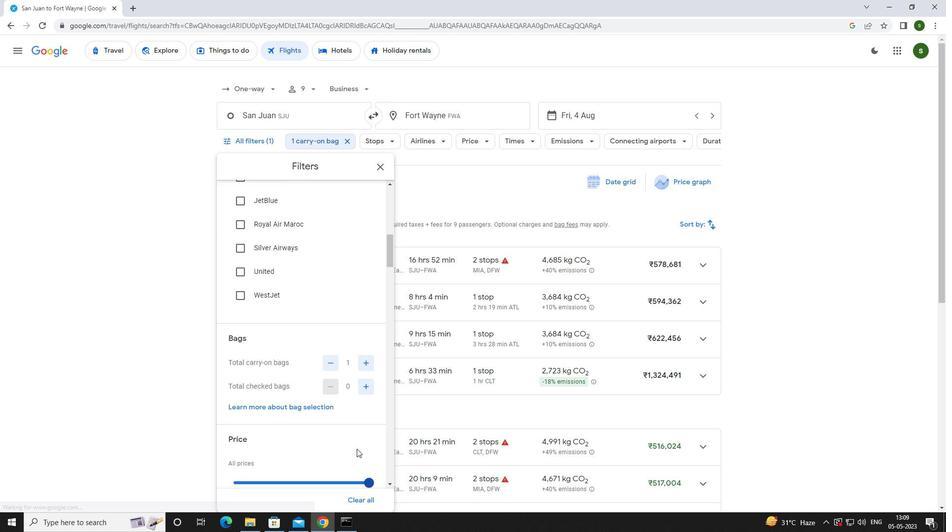 
Action: Mouse scrolled (356, 448) with delta (0, 0)
Screenshot: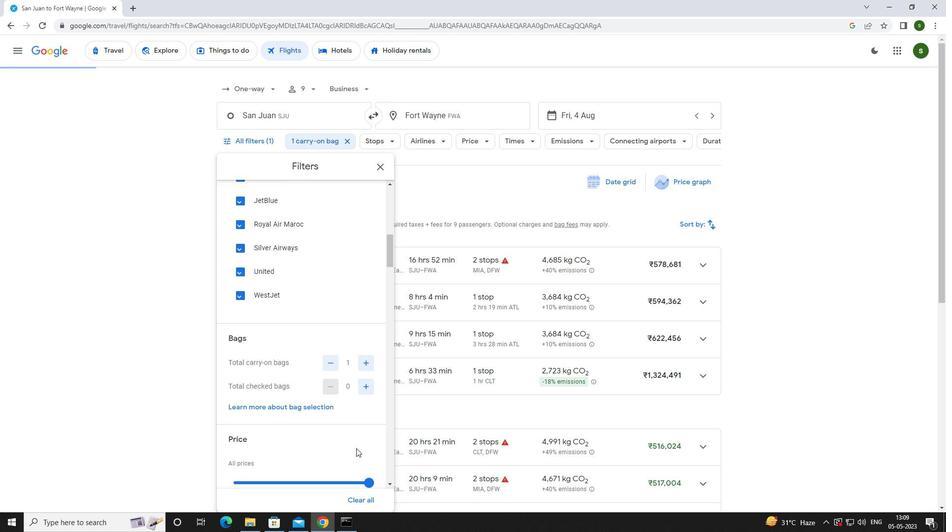 
Action: Mouse moved to (367, 384)
Screenshot: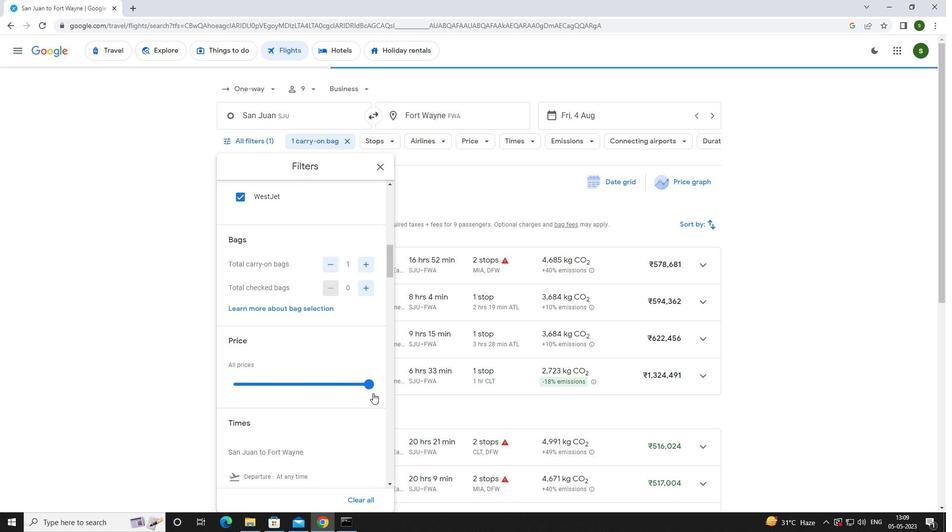 
Action: Mouse pressed left at (367, 384)
Screenshot: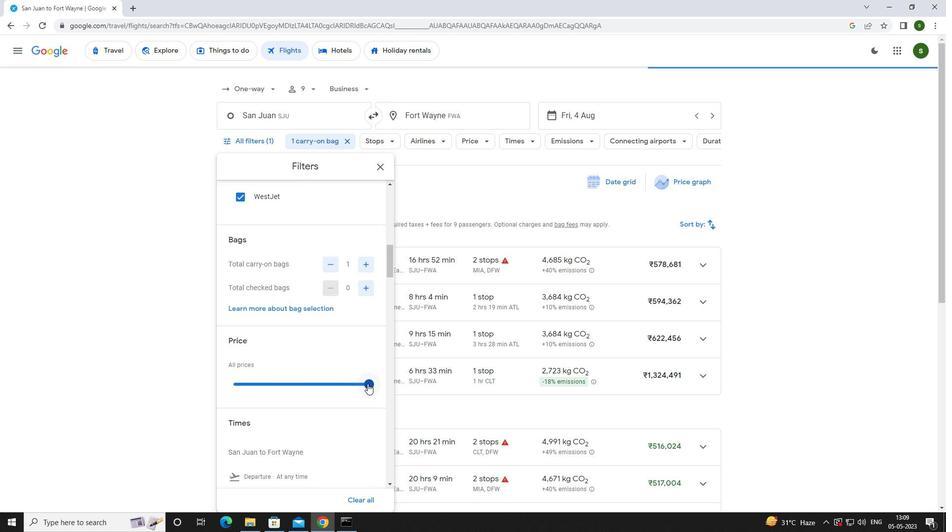 
Action: Mouse moved to (234, 380)
Screenshot: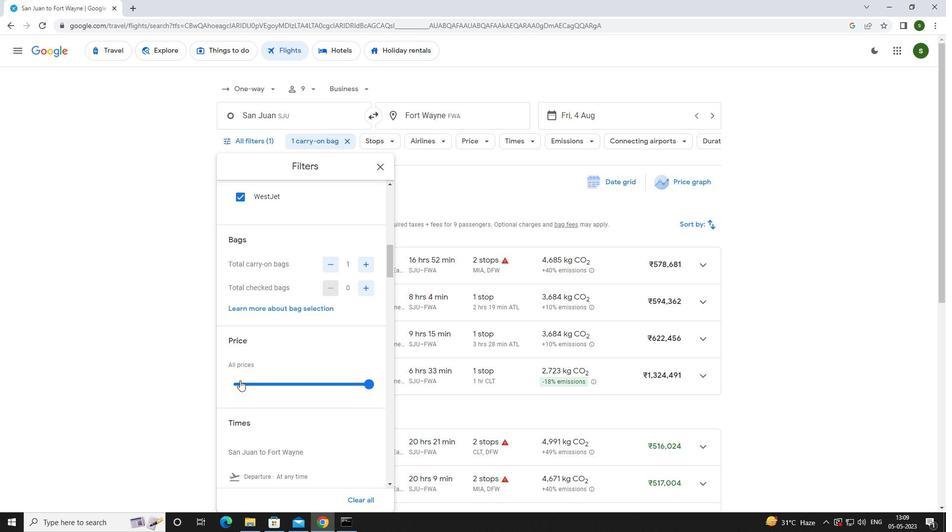 
Action: Mouse pressed left at (234, 380)
Screenshot: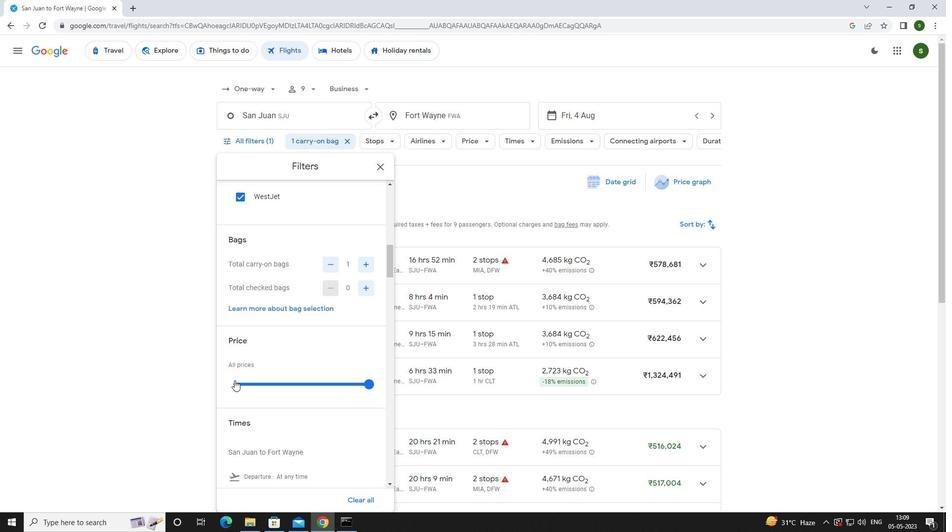 
Action: Mouse scrolled (234, 380) with delta (0, 0)
Screenshot: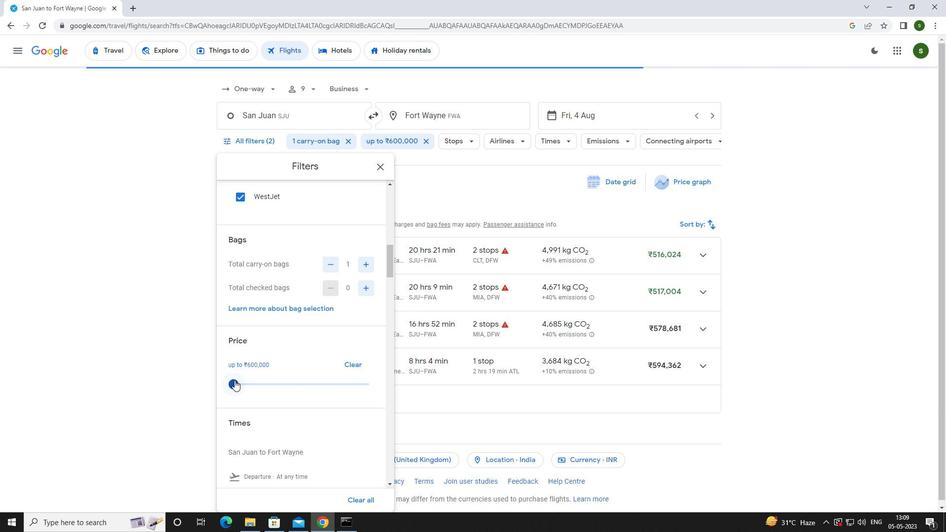 
Action: Mouse scrolled (234, 380) with delta (0, 0)
Screenshot: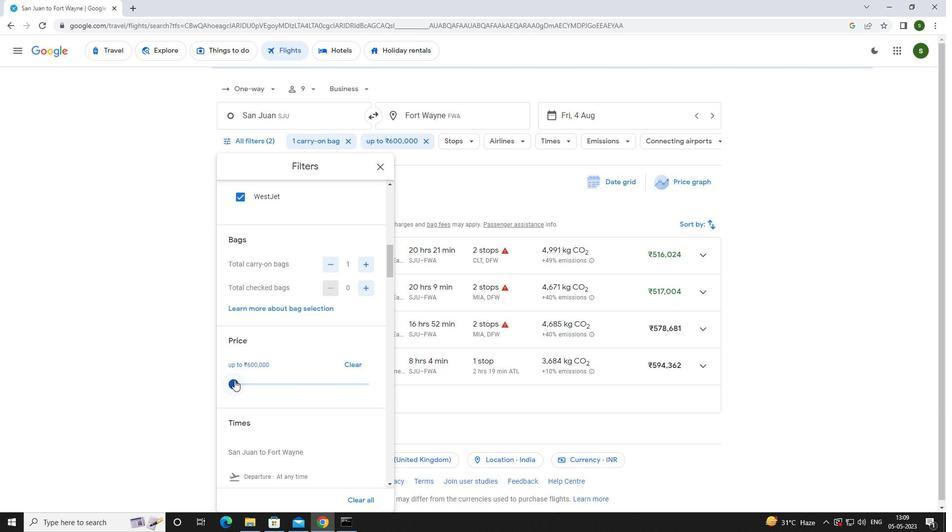 
Action: Mouse scrolled (234, 380) with delta (0, 0)
Screenshot: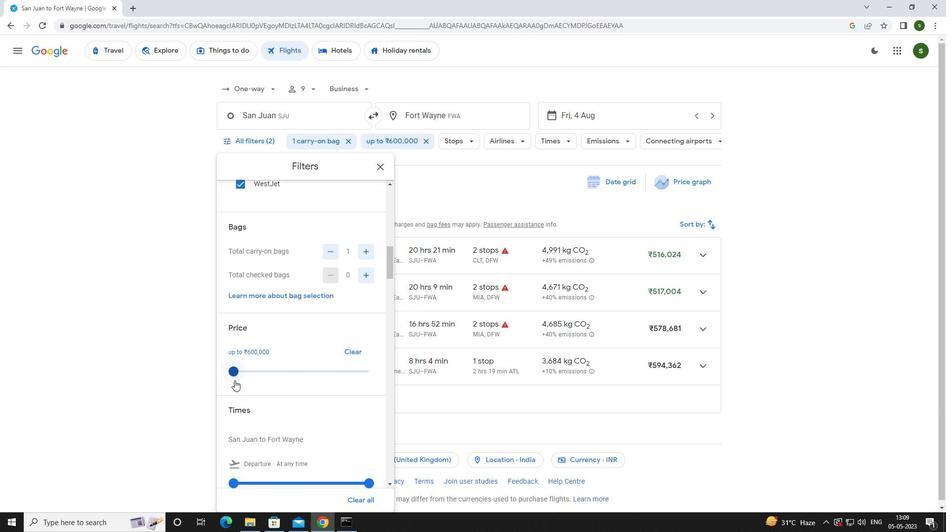 
Action: Mouse moved to (236, 349)
Screenshot: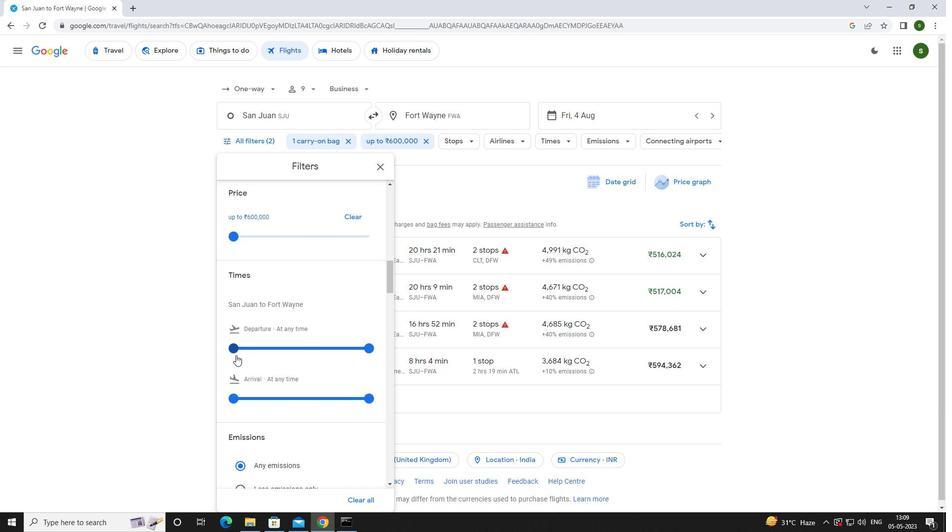 
Action: Mouse pressed left at (236, 349)
Screenshot: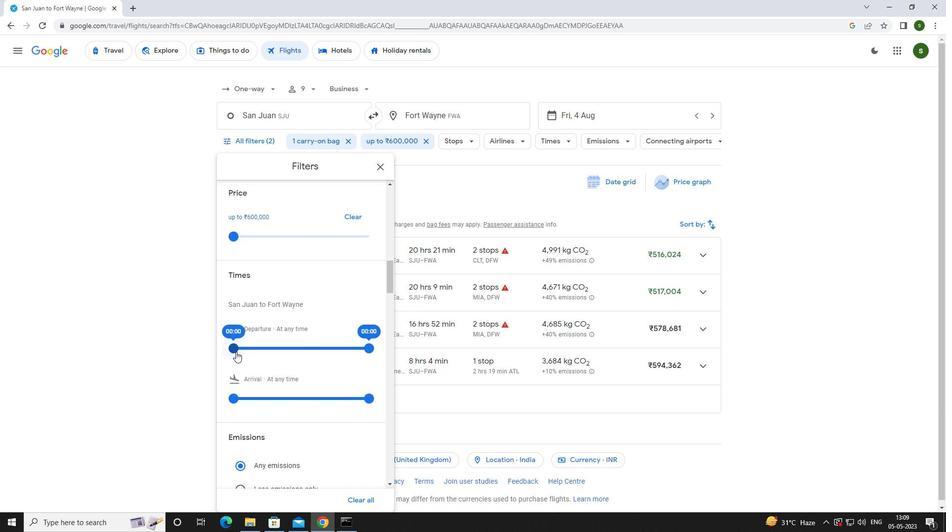 
Action: Mouse moved to (732, 403)
Screenshot: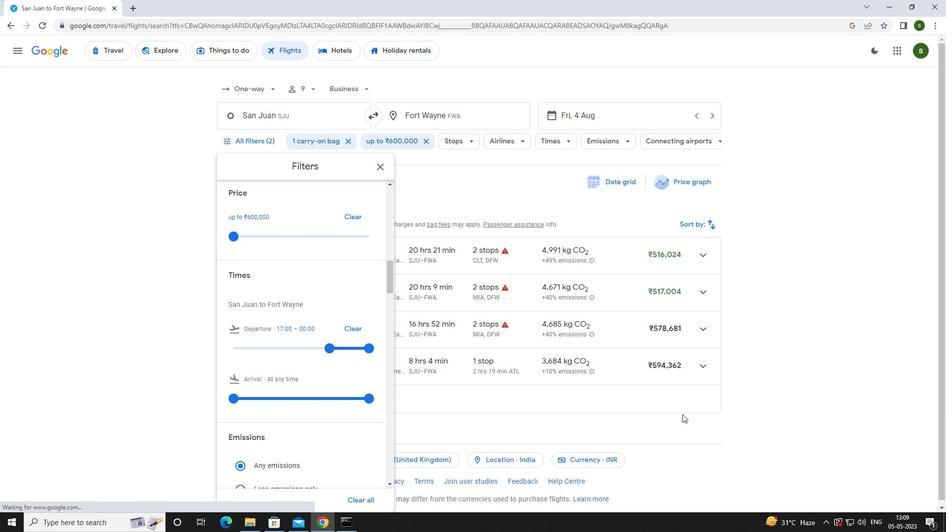 
Action: Mouse pressed left at (732, 403)
Screenshot: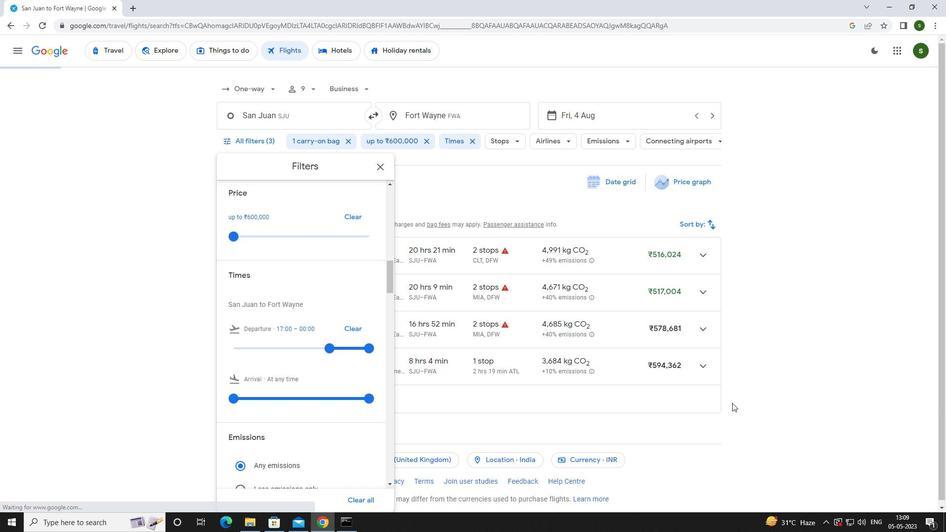 
Action: Mouse moved to (726, 400)
Screenshot: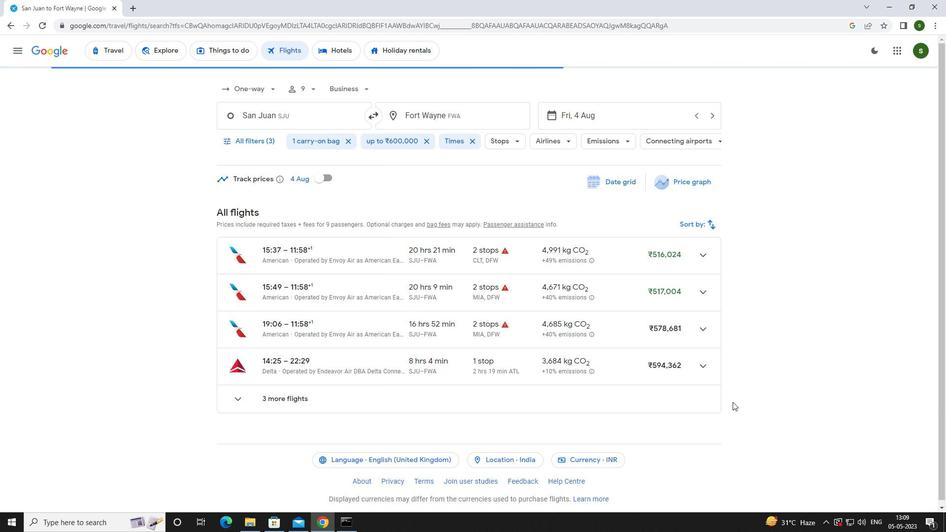 
